 Task: Look for space in Matías Romero, Mexico from 1st August, 2023 to 5th August, 2023 for 3 adults, 1 child in price range Rs.13000 to Rs.20000. Place can be entire place with 2 bedrooms having 3 beds and 2 bathrooms. Property type can be flatguest house, hotel. Booking option can be shelf check-in. Required host language is English.
Action: Mouse moved to (424, 88)
Screenshot: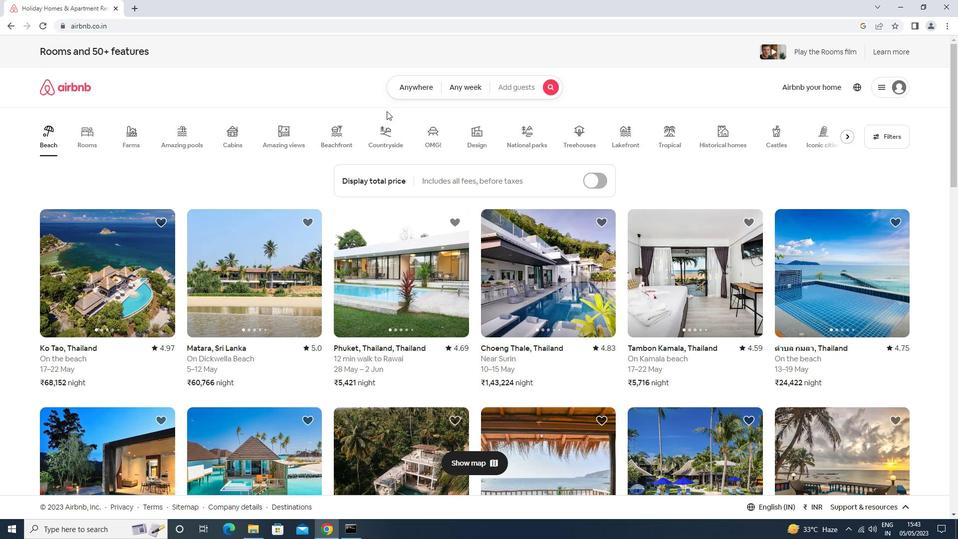 
Action: Mouse pressed left at (424, 88)
Screenshot: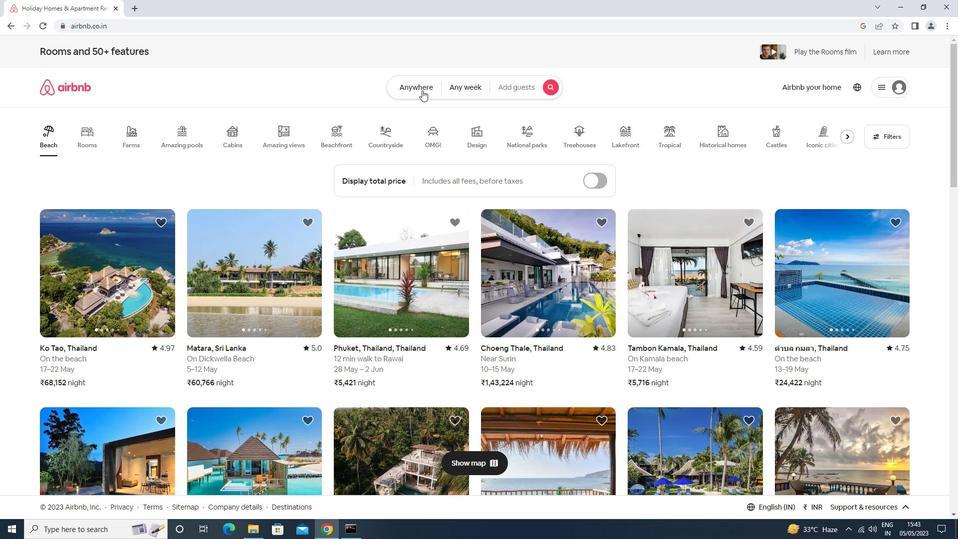 
Action: Mouse moved to (373, 126)
Screenshot: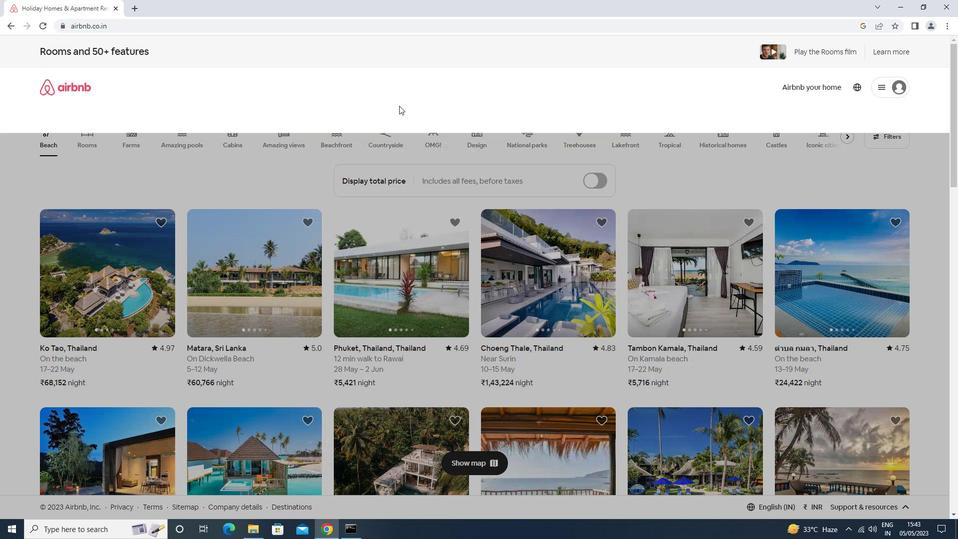 
Action: Mouse pressed left at (373, 126)
Screenshot: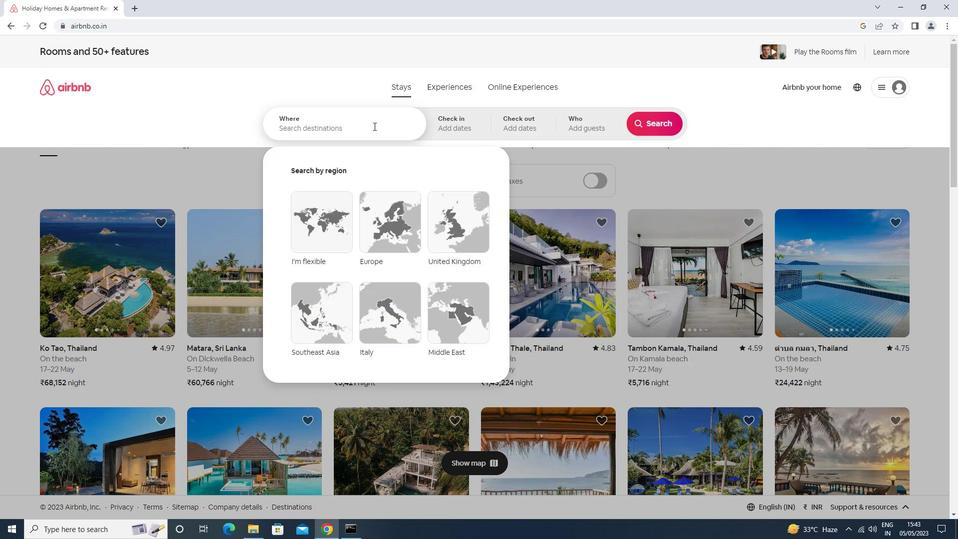 
Action: Key pressed matias<Key.space>rp<Key.backspace>omero<Key.space>mexici<Key.backspace>o<Key.down><Key.enter>
Screenshot: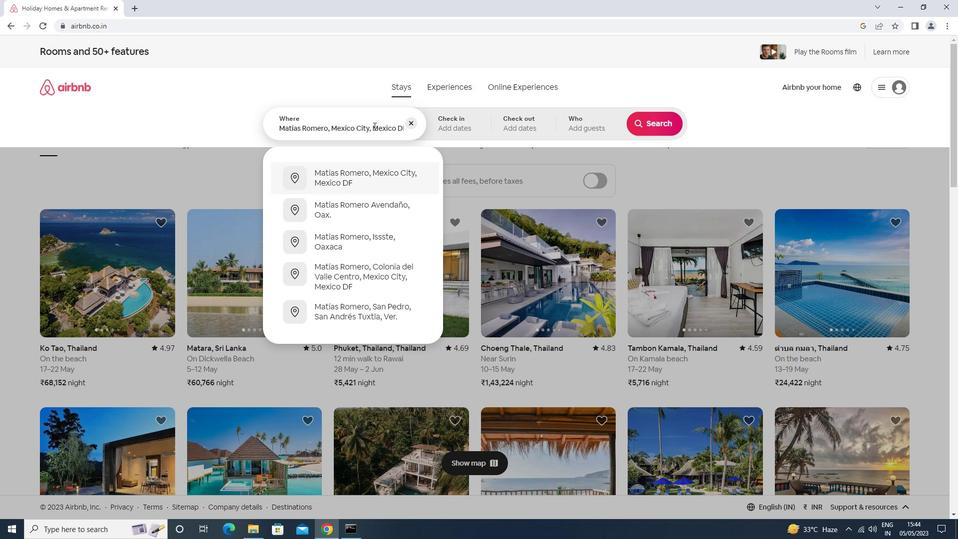 
Action: Mouse moved to (649, 208)
Screenshot: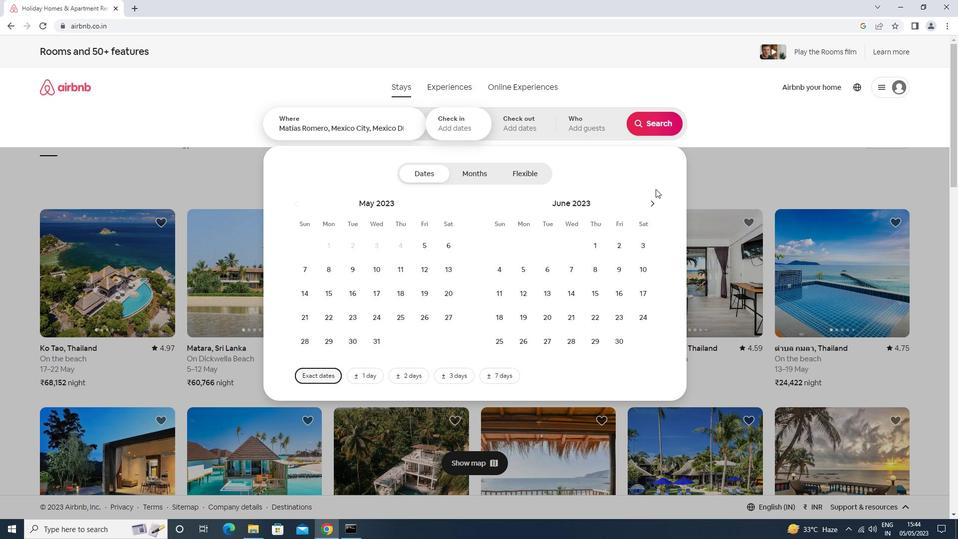 
Action: Mouse pressed left at (649, 208)
Screenshot: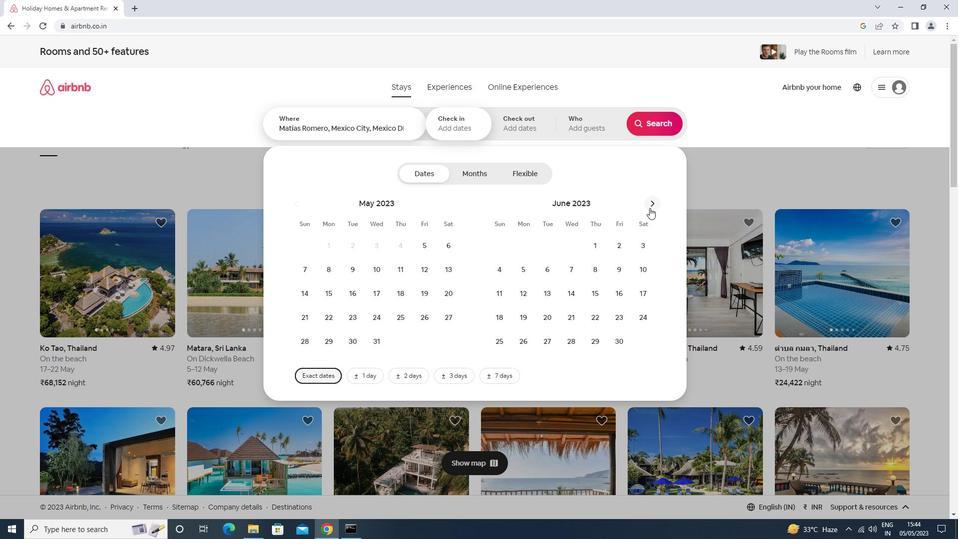 
Action: Mouse moved to (650, 208)
Screenshot: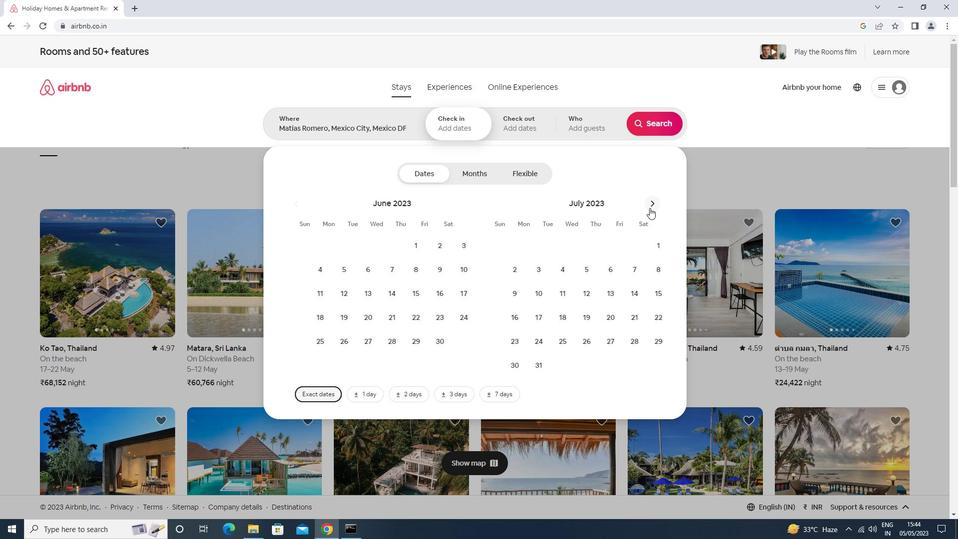
Action: Mouse pressed left at (650, 208)
Screenshot: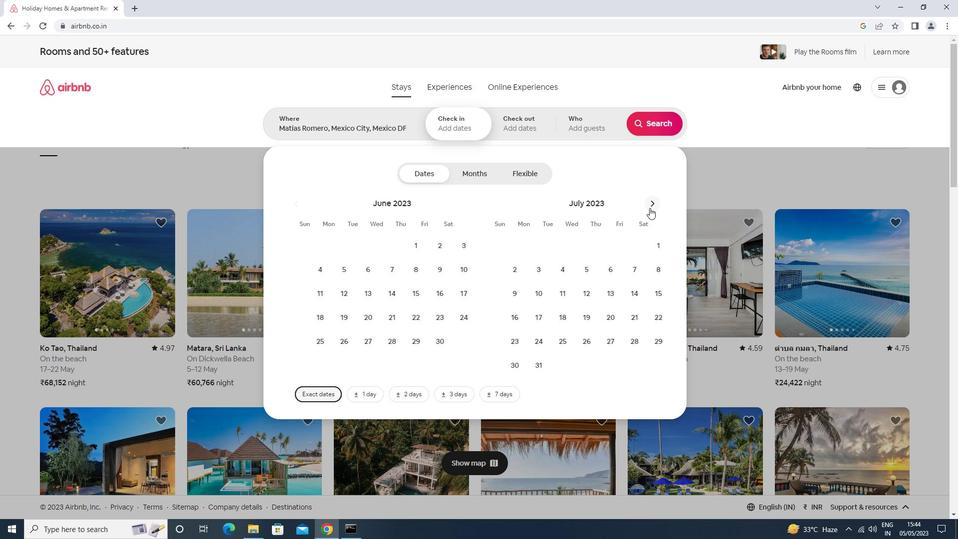 
Action: Mouse moved to (548, 240)
Screenshot: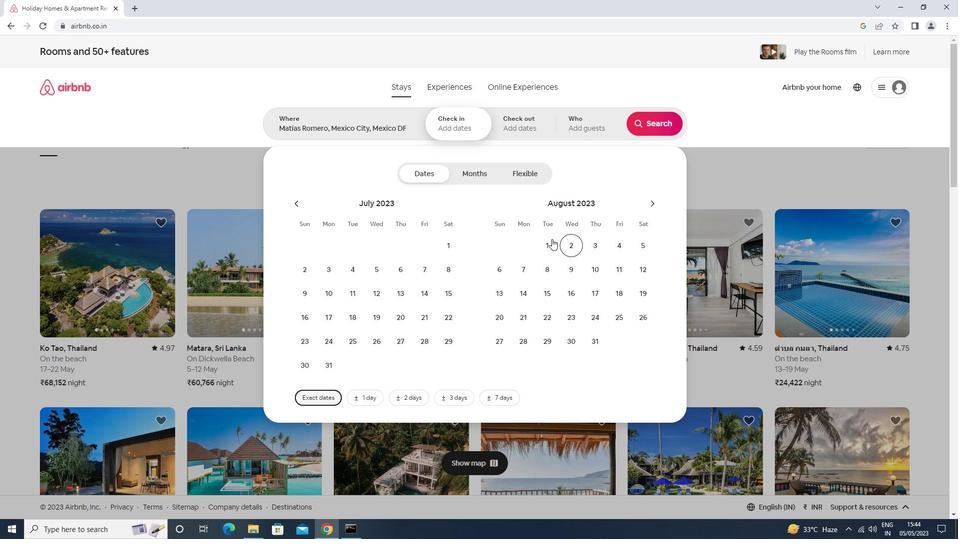 
Action: Mouse pressed left at (548, 240)
Screenshot: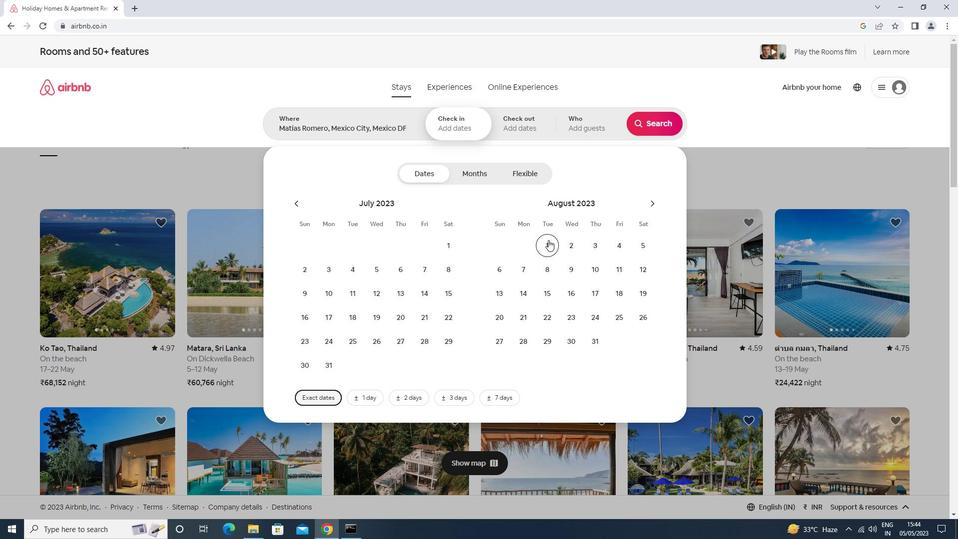 
Action: Mouse moved to (635, 246)
Screenshot: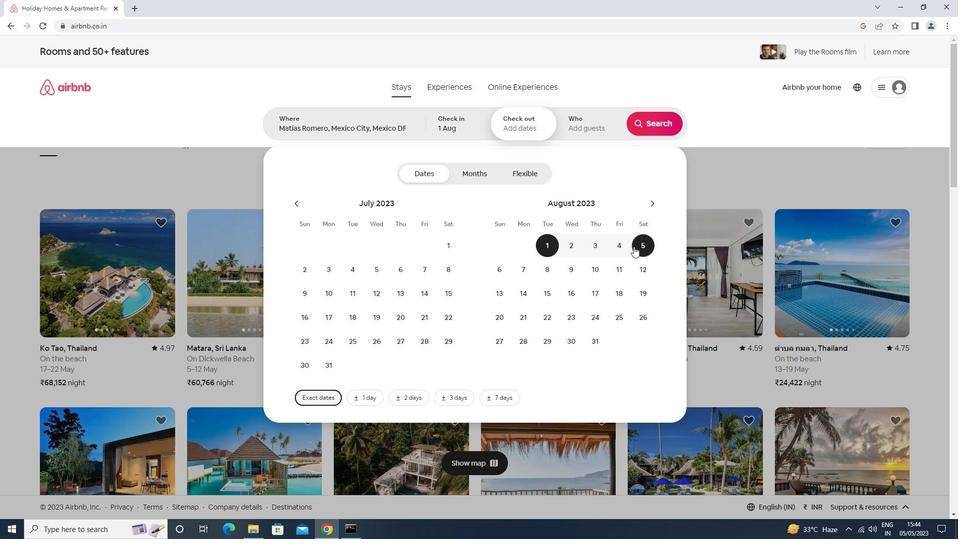 
Action: Mouse pressed left at (635, 246)
Screenshot: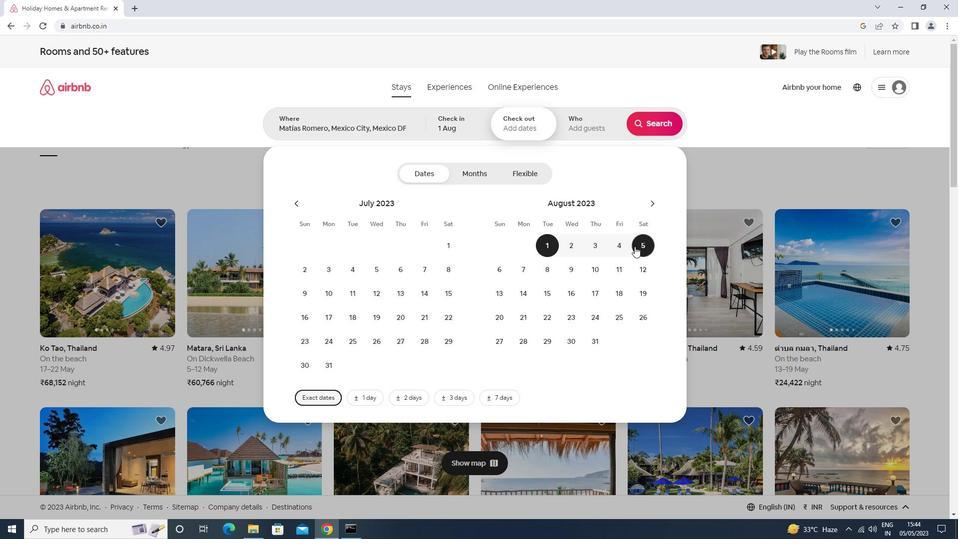 
Action: Mouse moved to (580, 111)
Screenshot: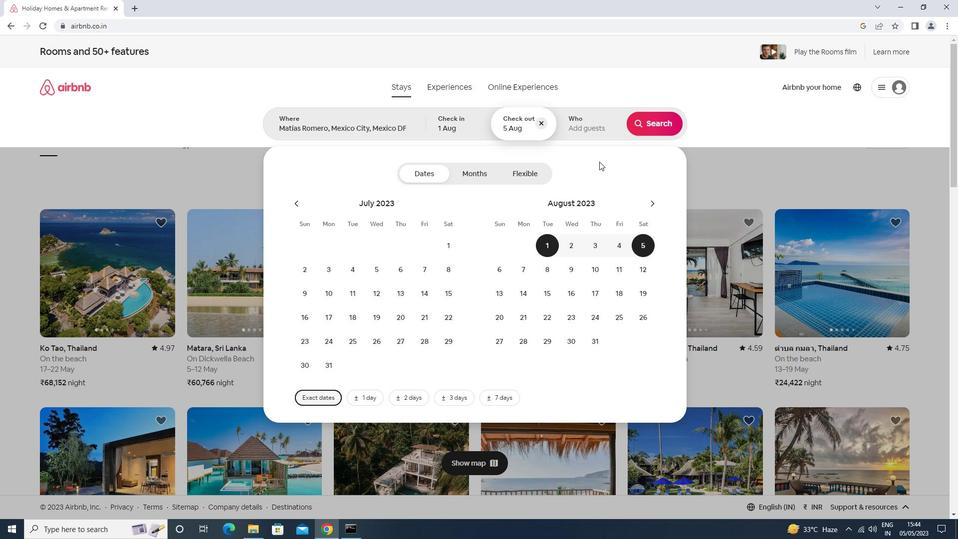 
Action: Mouse pressed left at (580, 111)
Screenshot: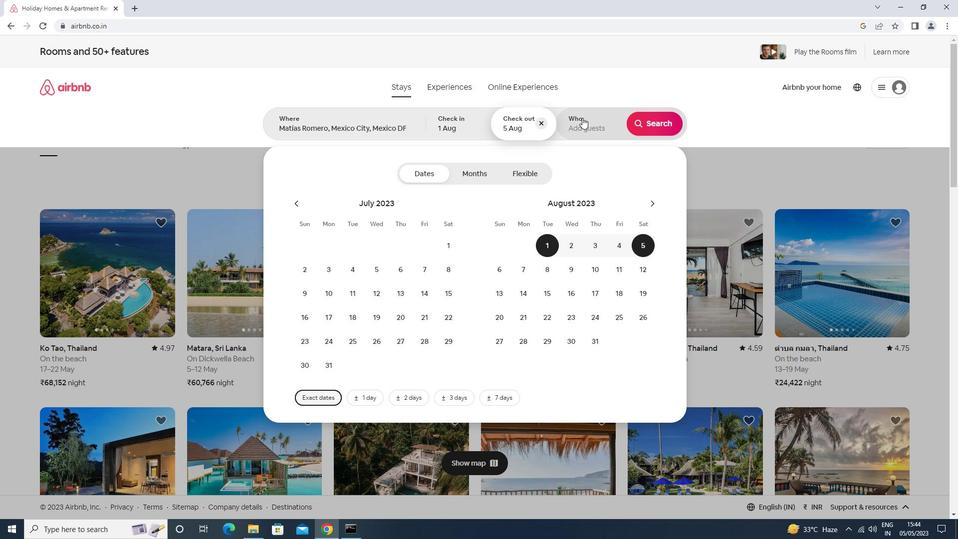 
Action: Mouse moved to (659, 181)
Screenshot: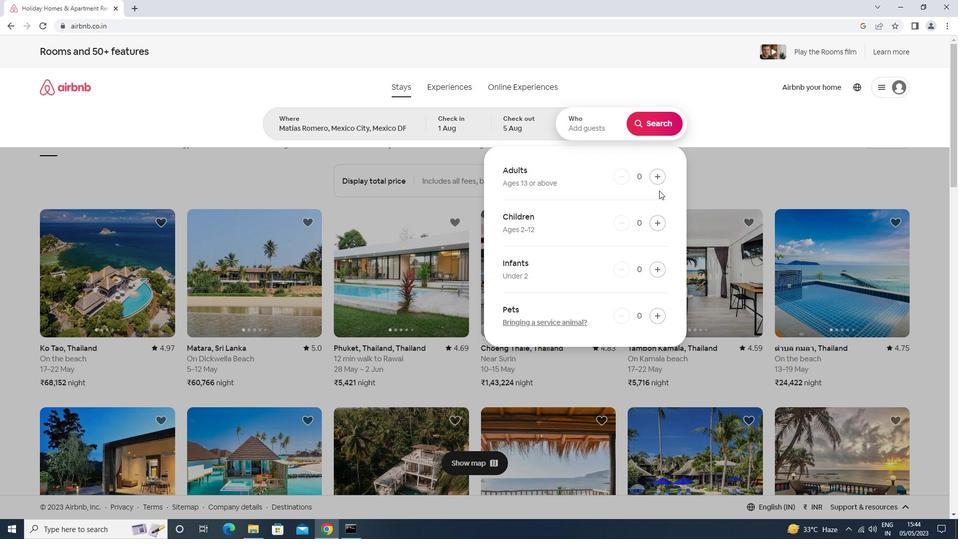 
Action: Mouse pressed left at (659, 181)
Screenshot: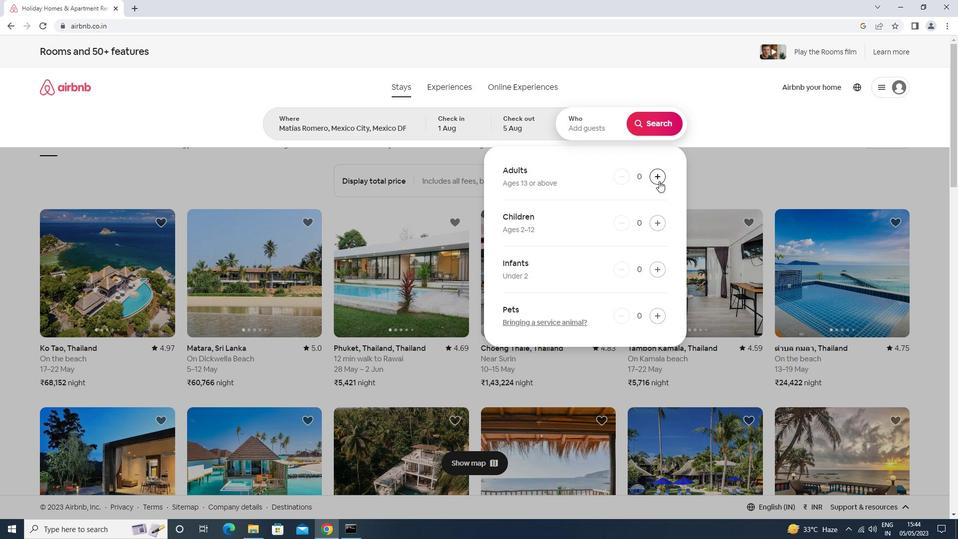 
Action: Mouse pressed left at (659, 181)
Screenshot: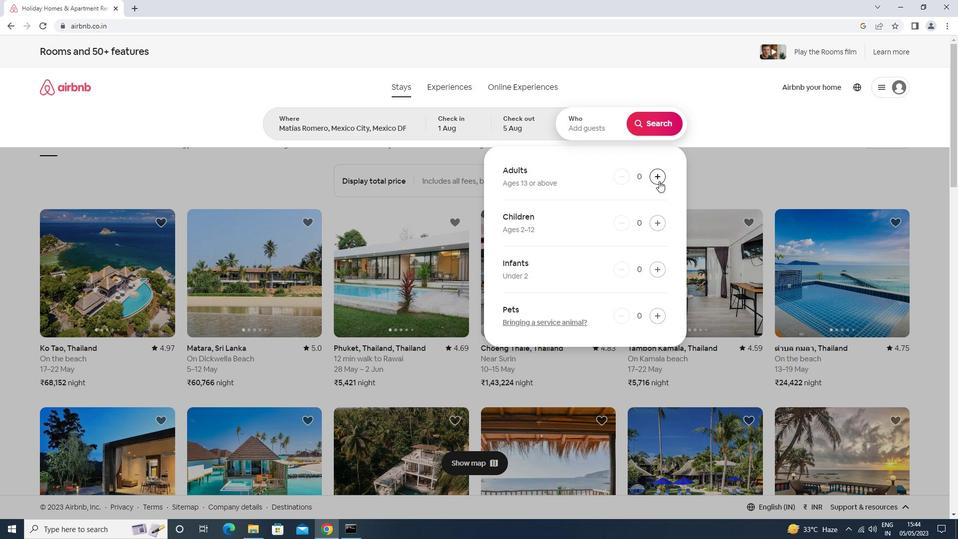 
Action: Mouse pressed left at (659, 181)
Screenshot: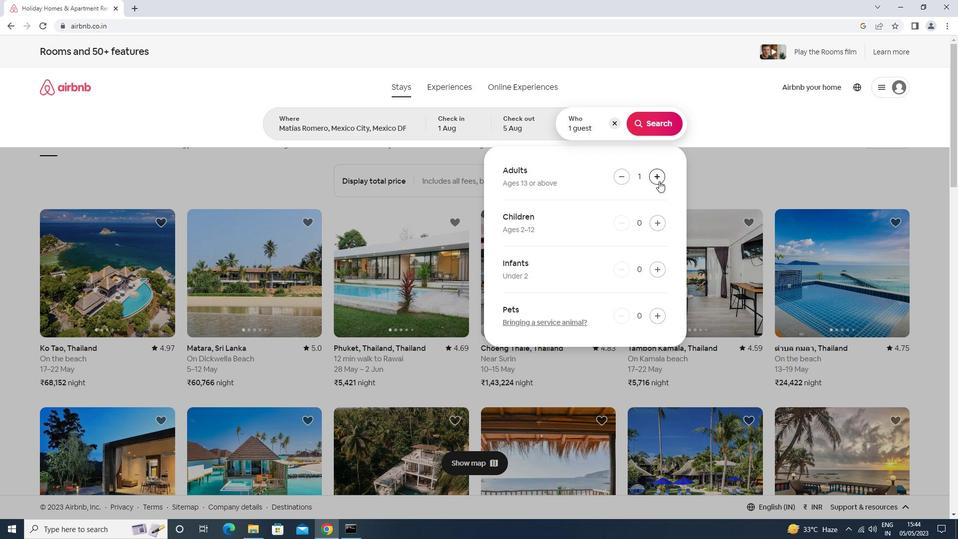 
Action: Mouse moved to (659, 219)
Screenshot: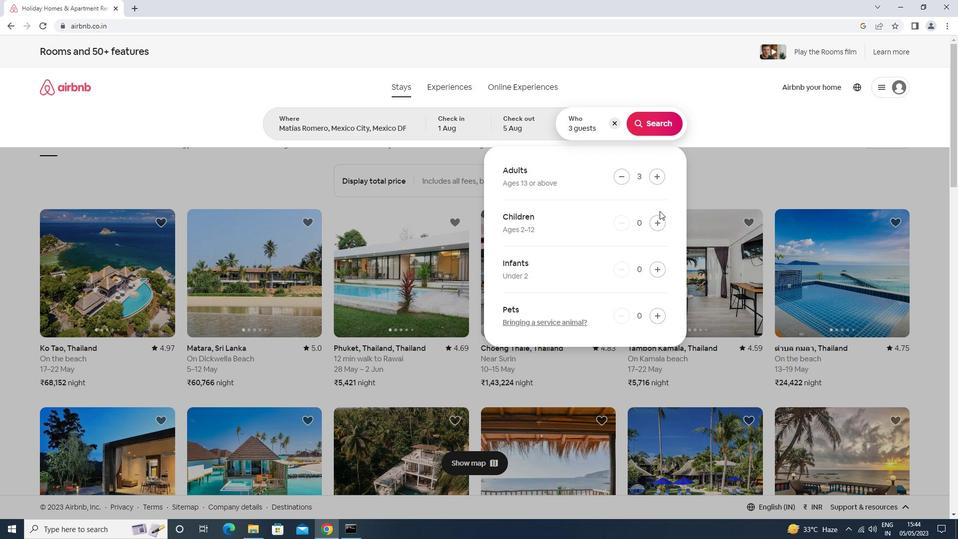 
Action: Mouse pressed left at (659, 219)
Screenshot: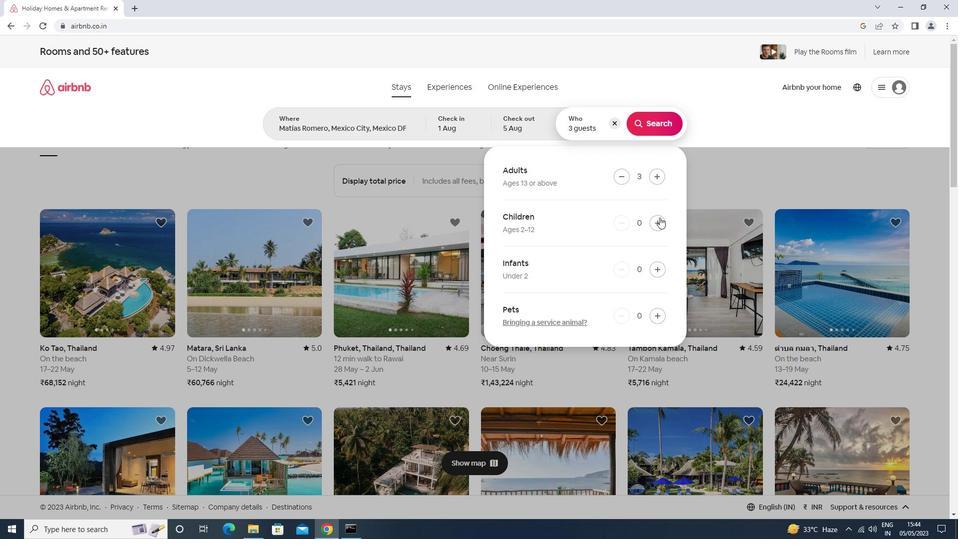 
Action: Mouse moved to (654, 122)
Screenshot: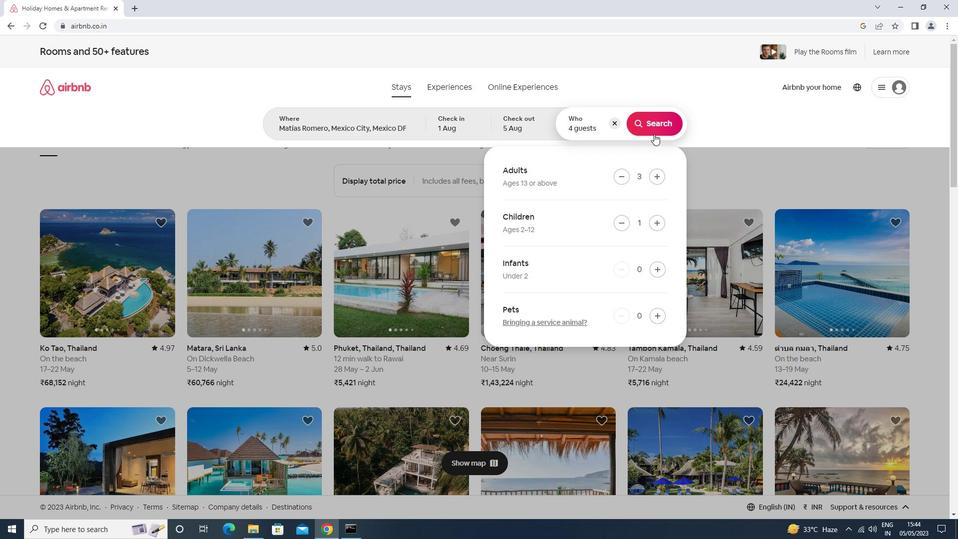 
Action: Mouse pressed left at (654, 122)
Screenshot: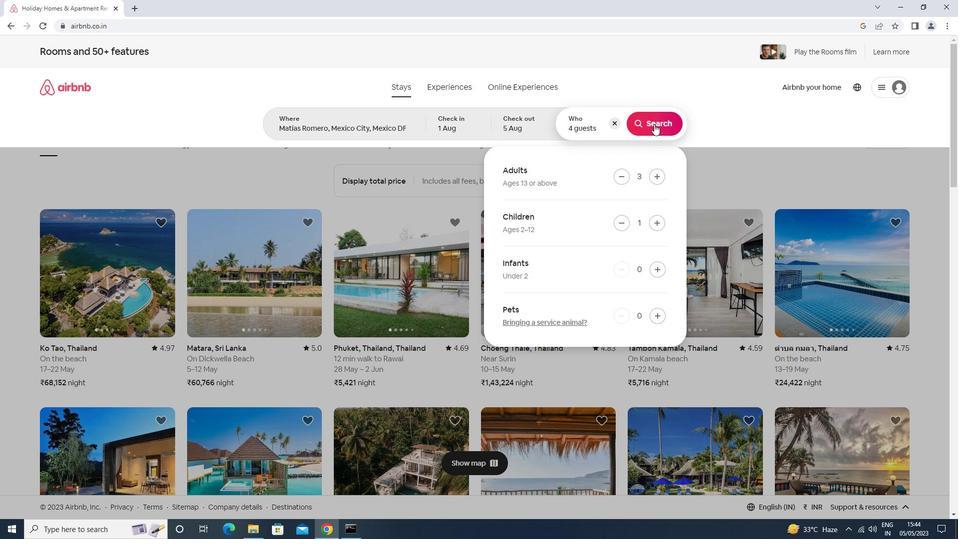 
Action: Mouse moved to (911, 93)
Screenshot: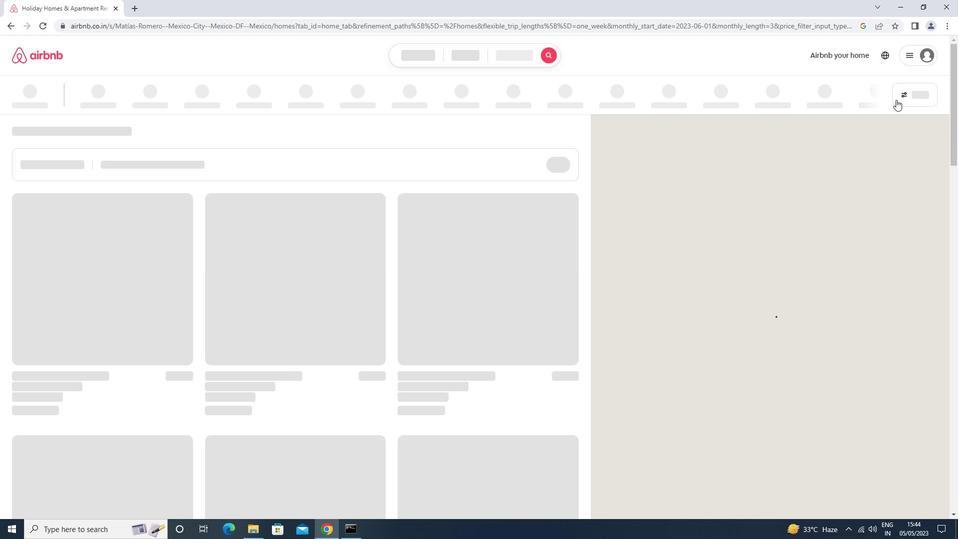
Action: Mouse pressed left at (911, 93)
Screenshot: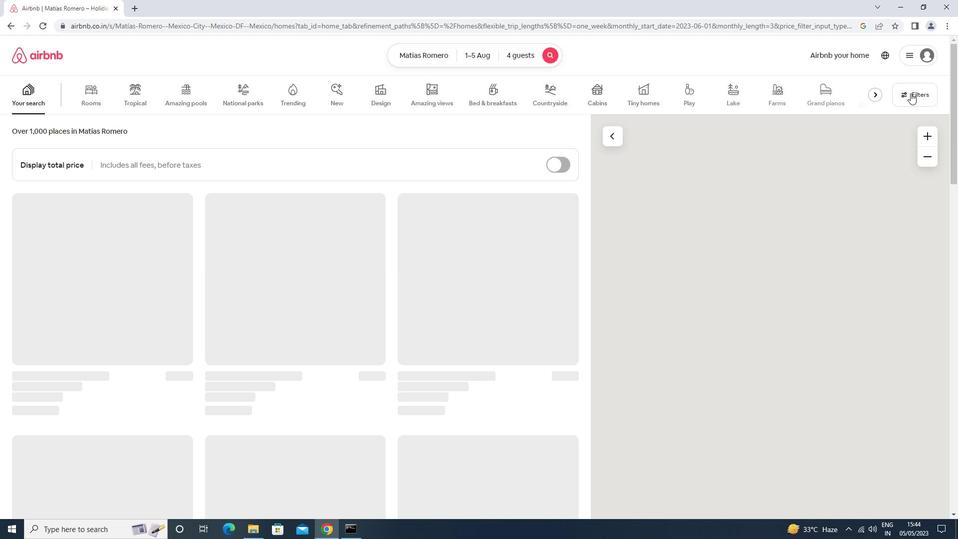 
Action: Mouse moved to (416, 335)
Screenshot: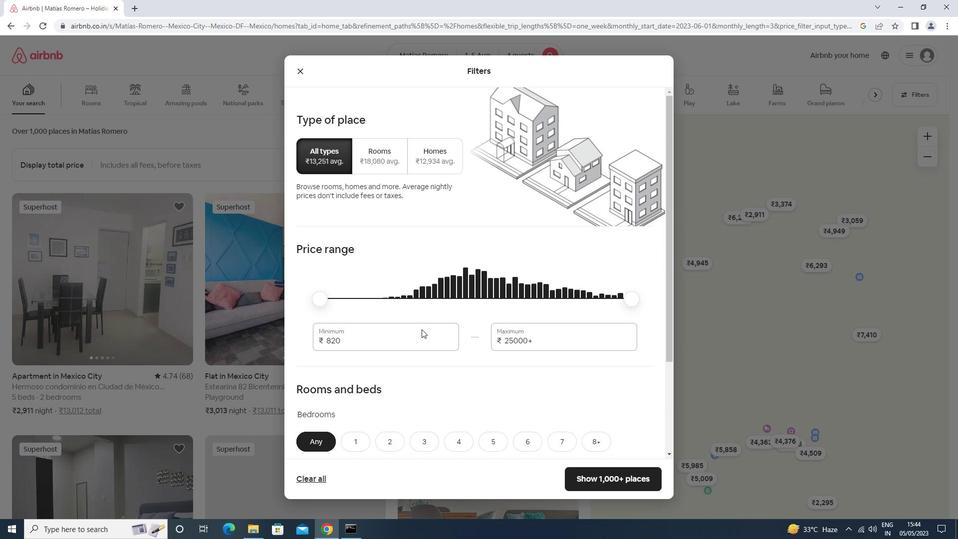 
Action: Mouse pressed left at (416, 335)
Screenshot: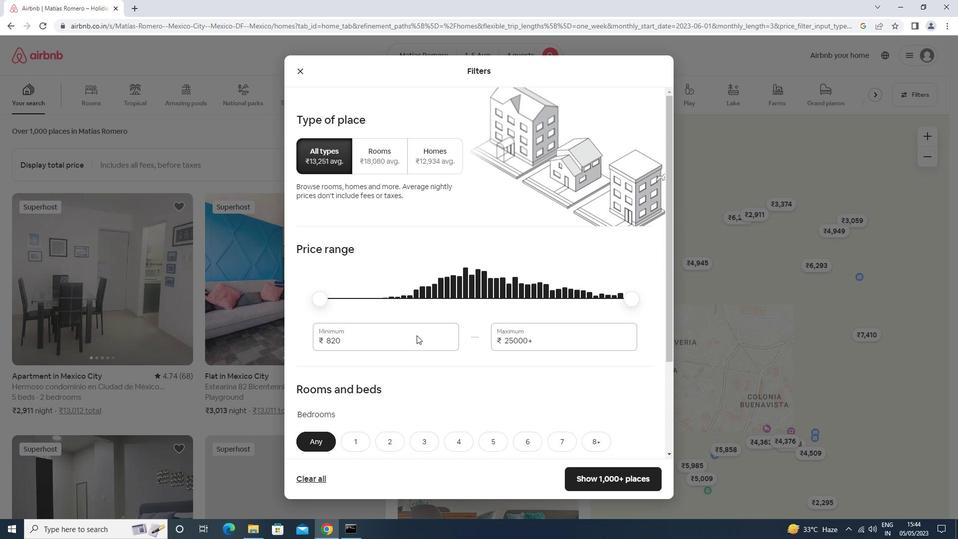 
Action: Key pressed <Key.backspace><Key.backspace><Key.backspace>13000<Key.tab>20000
Screenshot: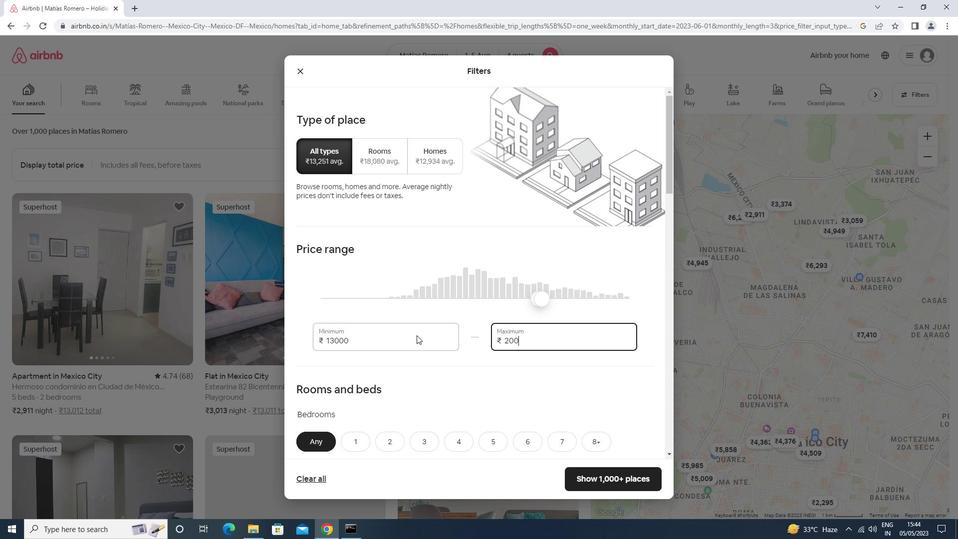 
Action: Mouse scrolled (416, 334) with delta (0, 0)
Screenshot: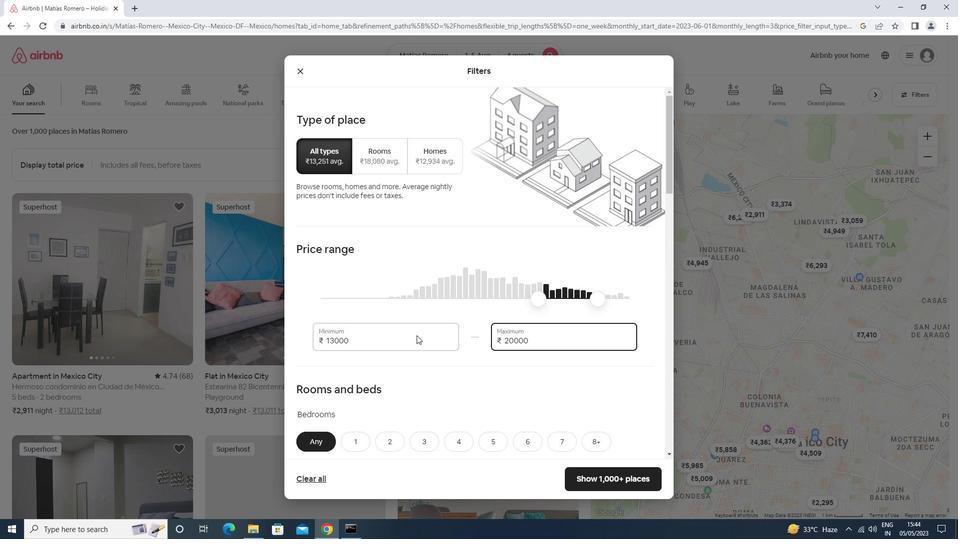 
Action: Mouse scrolled (416, 334) with delta (0, 0)
Screenshot: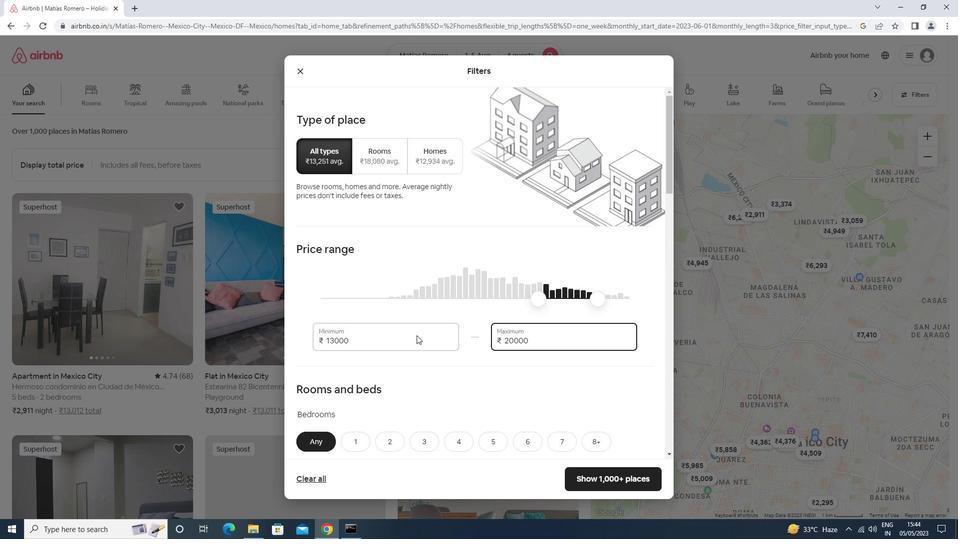 
Action: Mouse scrolled (416, 334) with delta (0, 0)
Screenshot: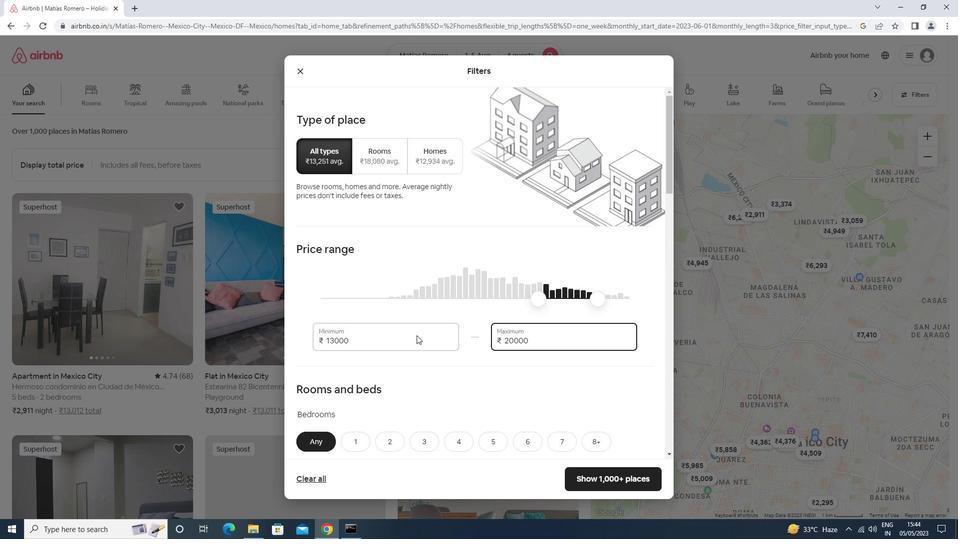 
Action: Mouse scrolled (416, 334) with delta (0, 0)
Screenshot: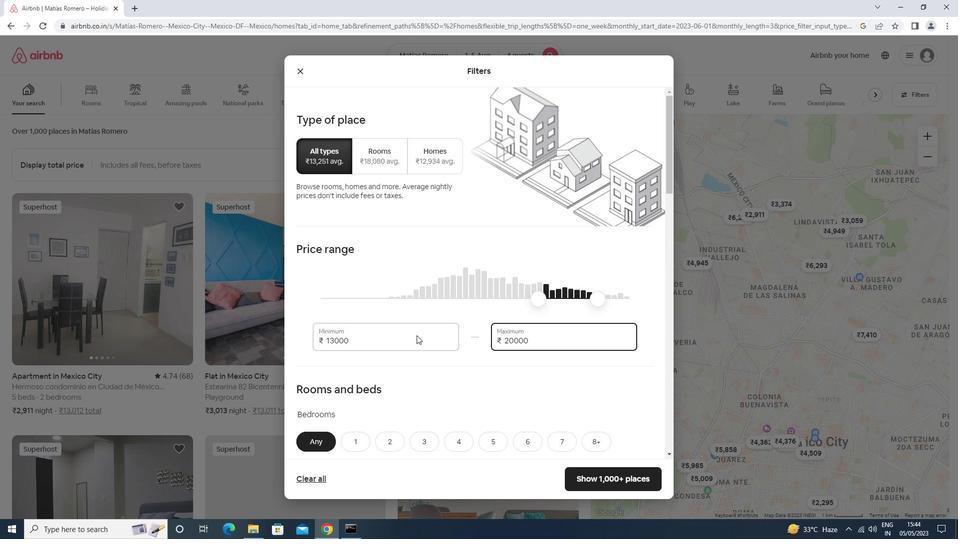 
Action: Mouse scrolled (416, 334) with delta (0, 0)
Screenshot: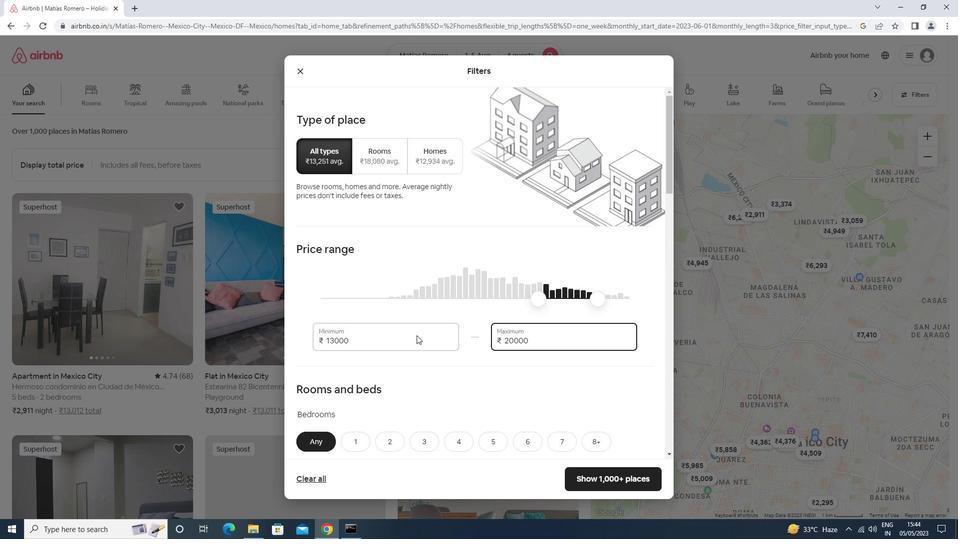 
Action: Mouse moved to (382, 185)
Screenshot: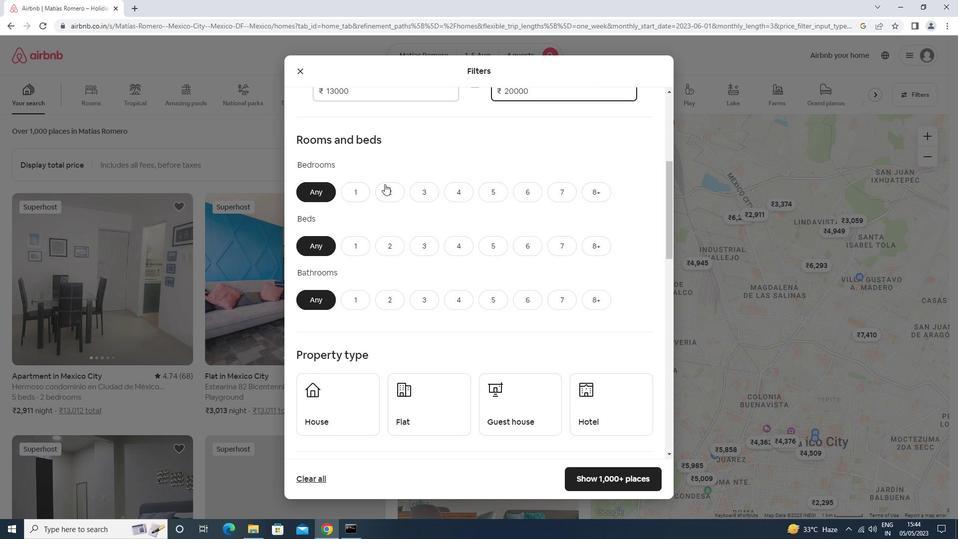 
Action: Mouse pressed left at (382, 185)
Screenshot: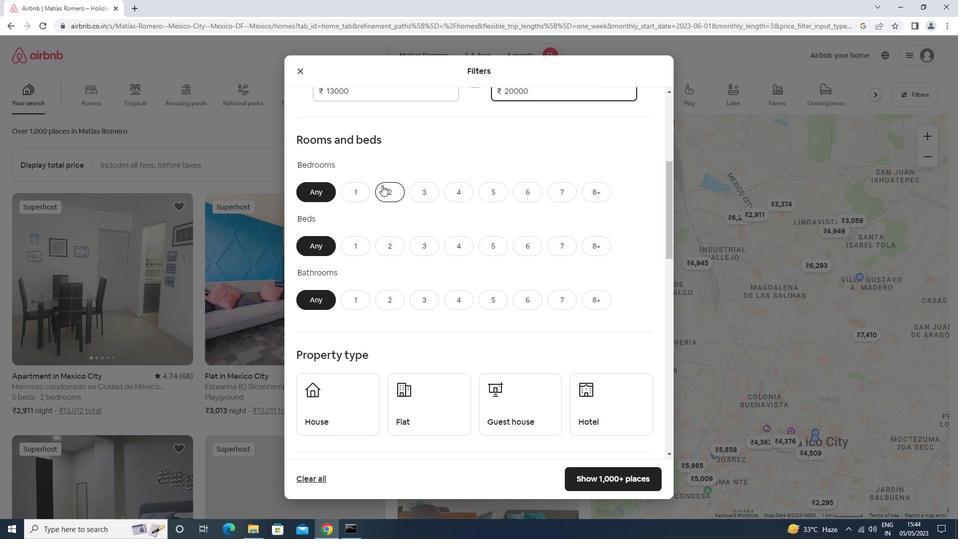 
Action: Mouse moved to (430, 243)
Screenshot: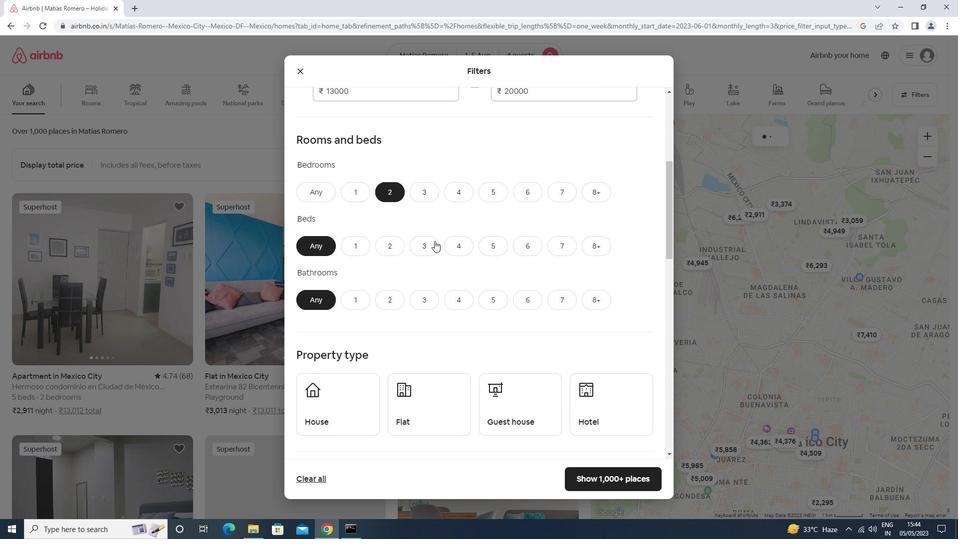 
Action: Mouse pressed left at (430, 243)
Screenshot: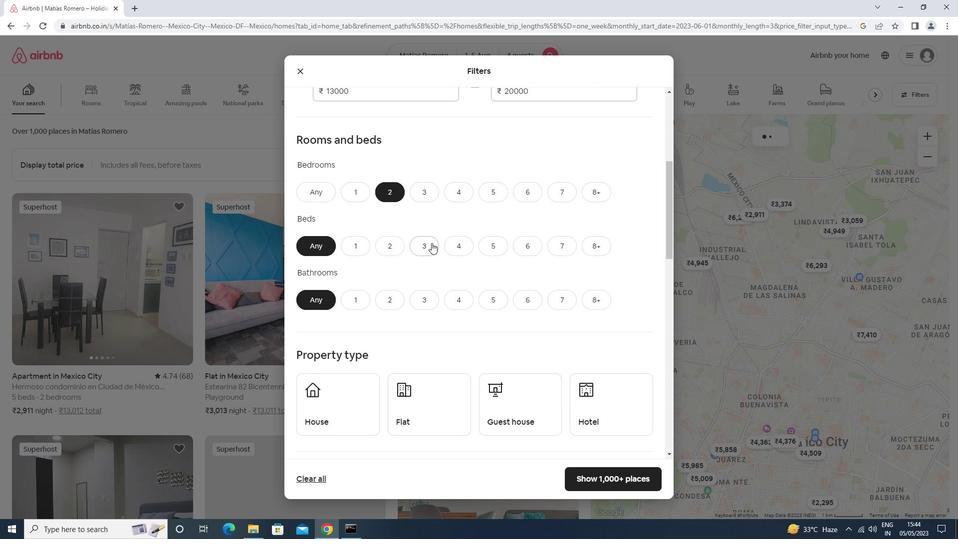 
Action: Mouse moved to (387, 299)
Screenshot: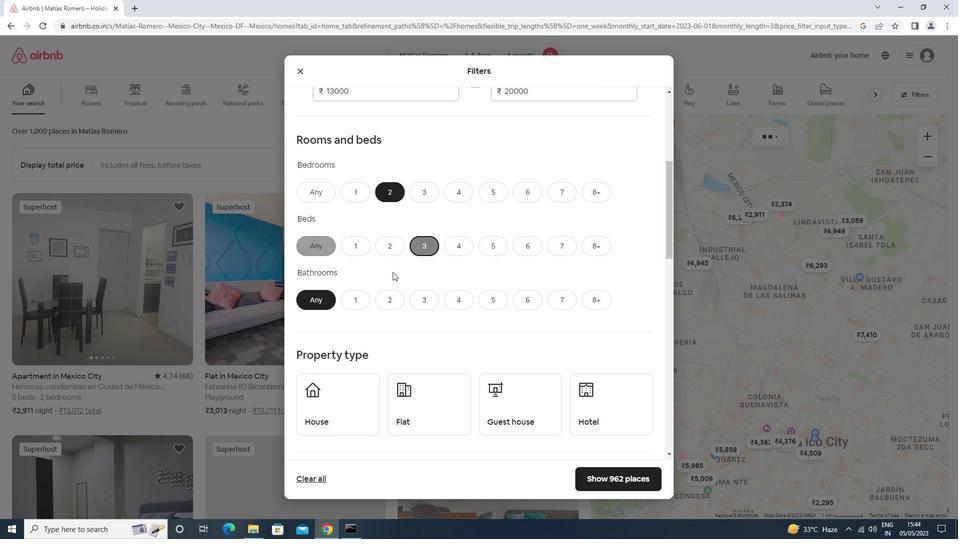 
Action: Mouse pressed left at (387, 299)
Screenshot: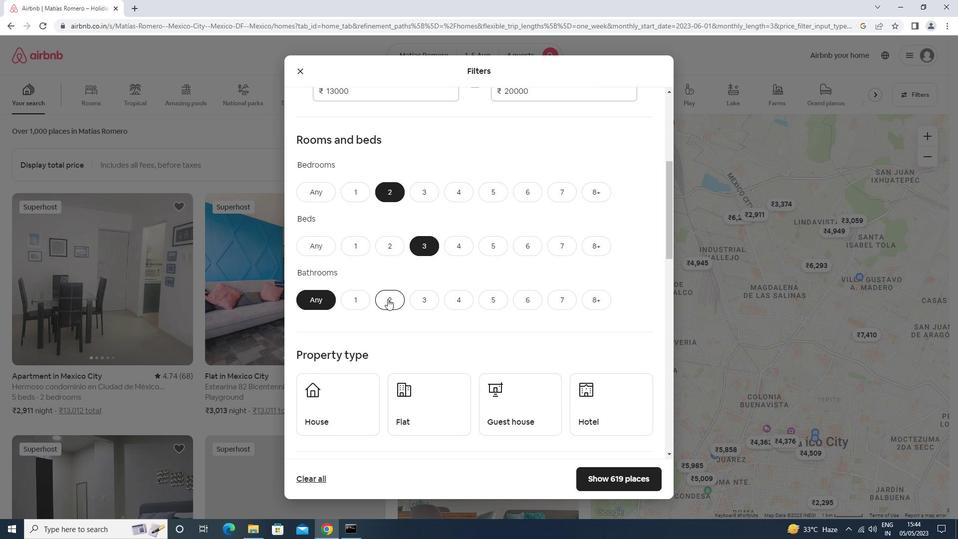 
Action: Mouse scrolled (387, 298) with delta (0, 0)
Screenshot: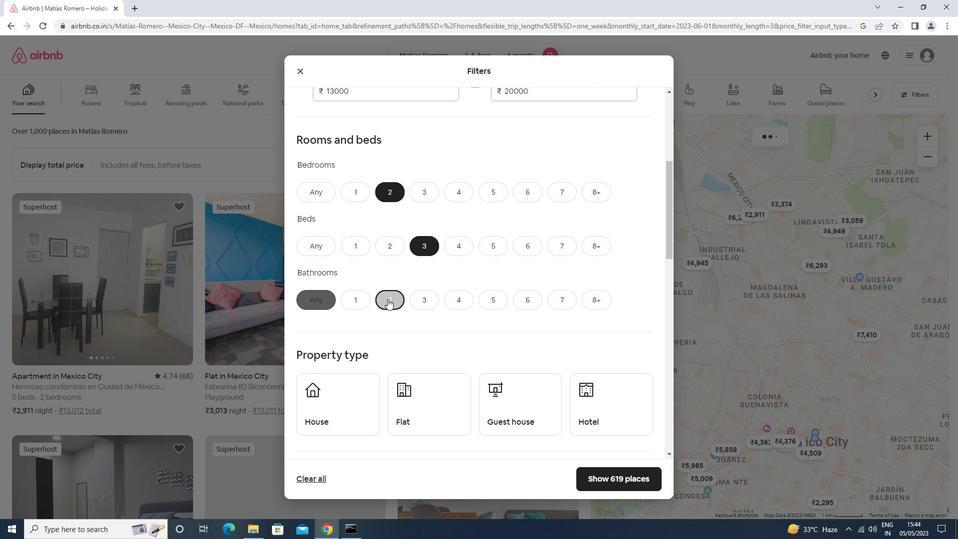 
Action: Mouse scrolled (387, 298) with delta (0, 0)
Screenshot: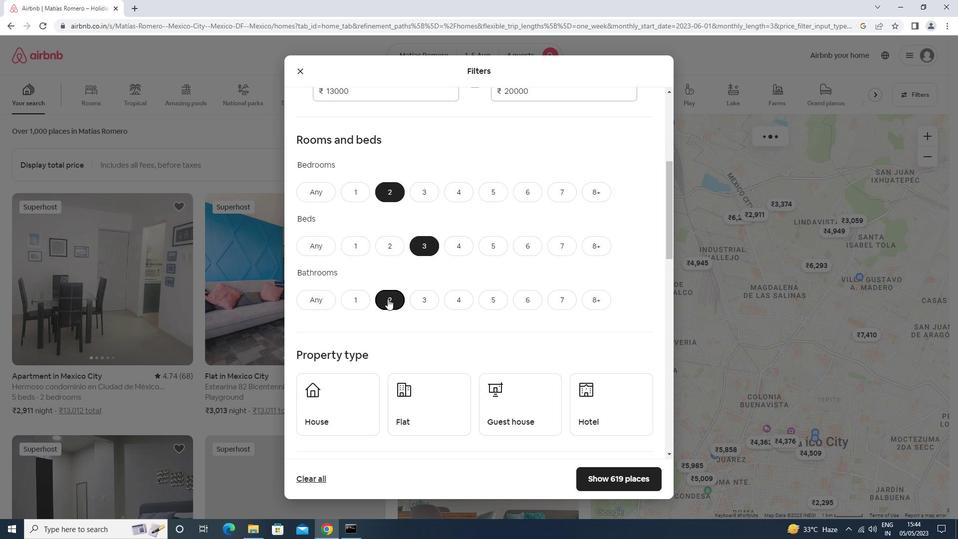 
Action: Mouse scrolled (387, 298) with delta (0, 0)
Screenshot: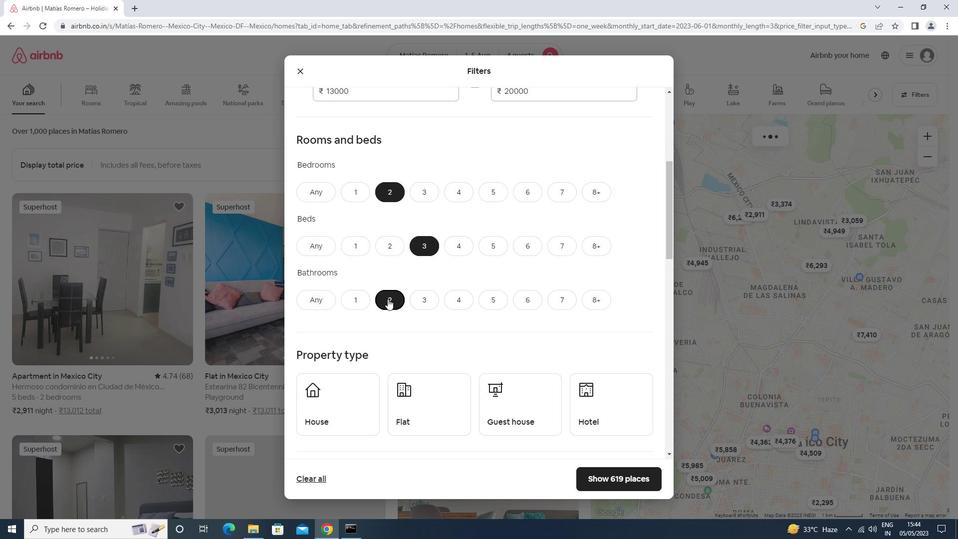 
Action: Mouse scrolled (387, 298) with delta (0, 0)
Screenshot: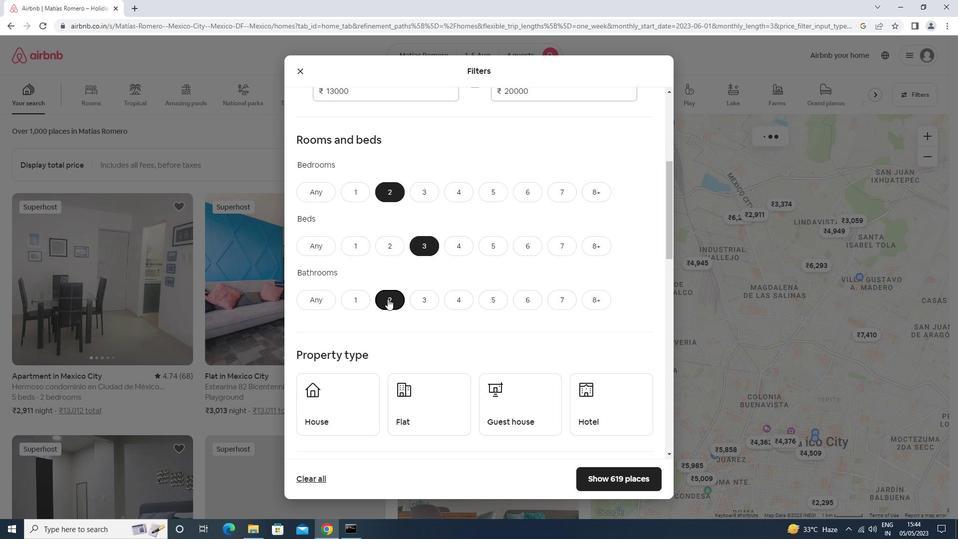 
Action: Mouse moved to (364, 225)
Screenshot: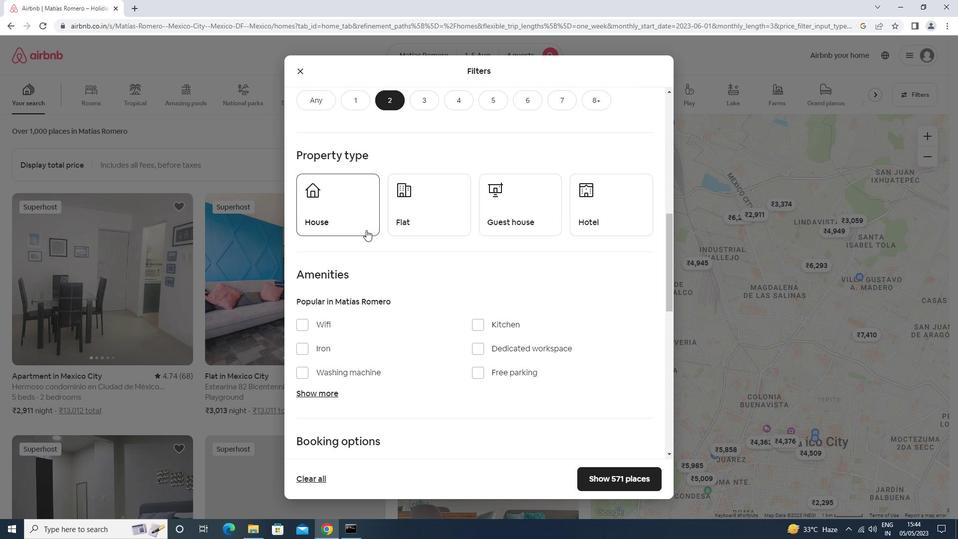 
Action: Mouse pressed left at (364, 225)
Screenshot: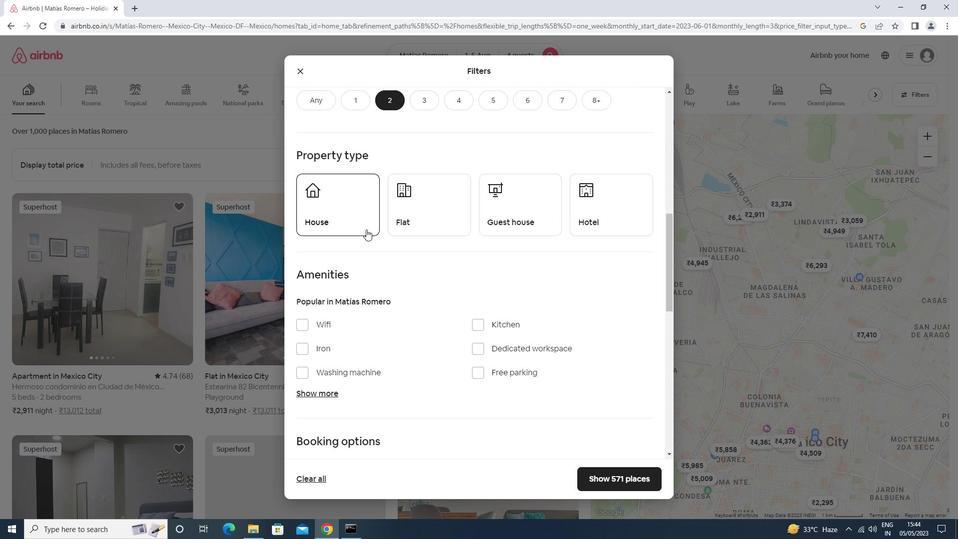 
Action: Mouse moved to (404, 212)
Screenshot: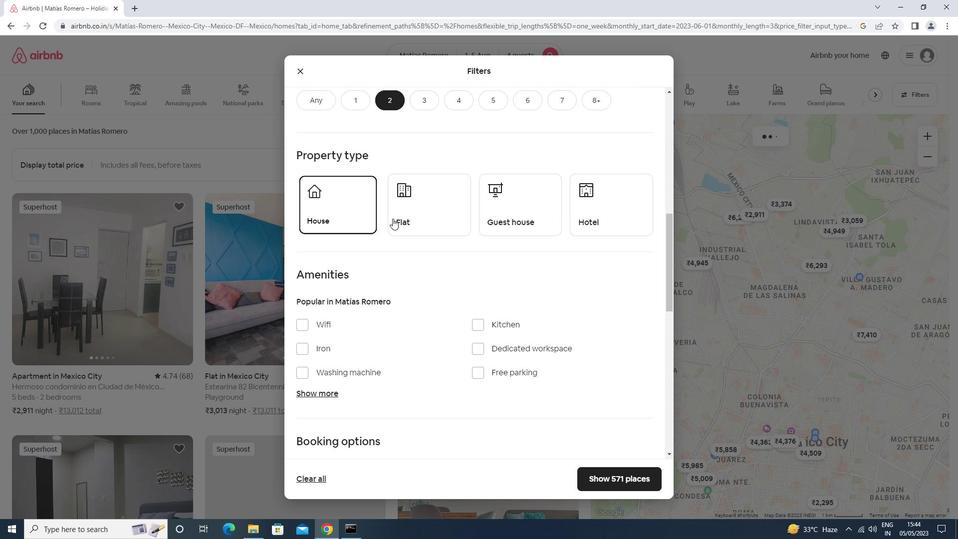 
Action: Mouse pressed left at (404, 212)
Screenshot: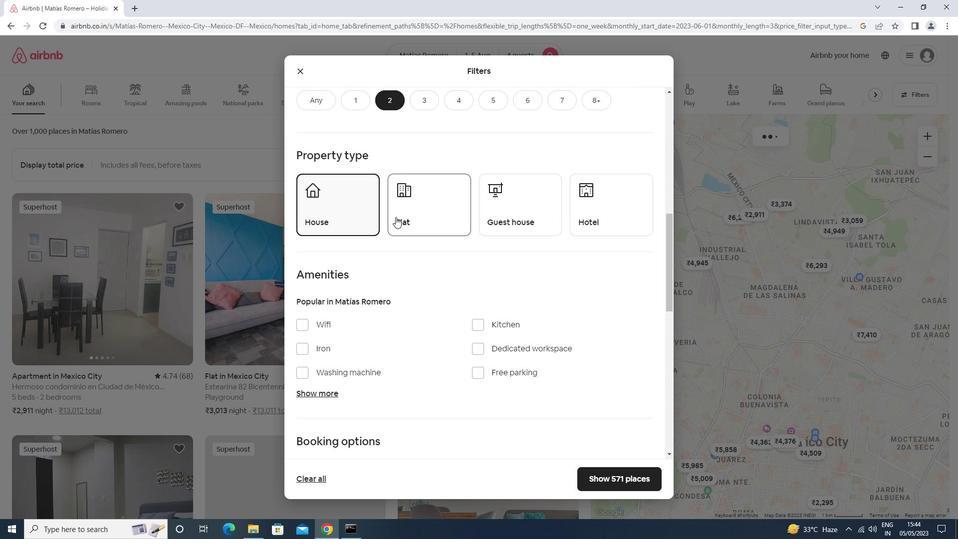 
Action: Mouse moved to (502, 207)
Screenshot: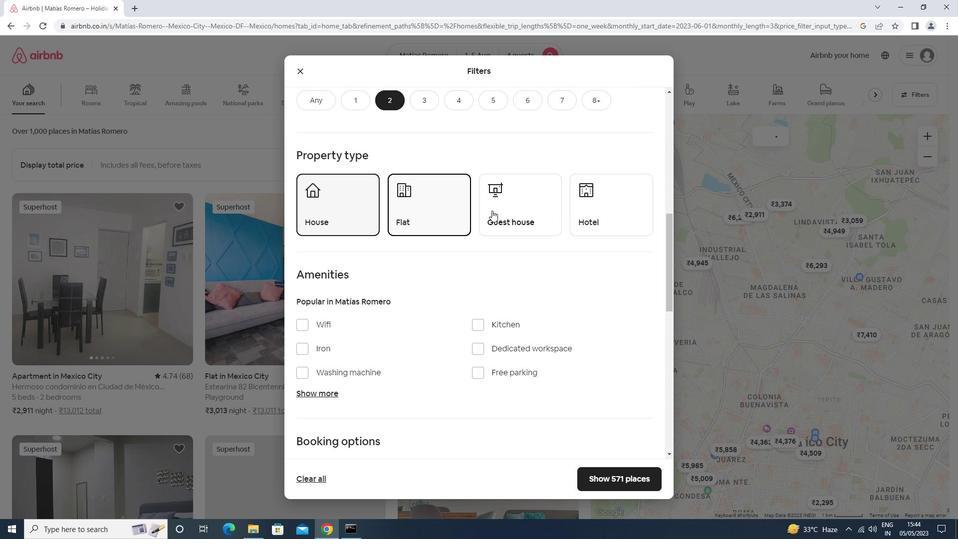 
Action: Mouse pressed left at (502, 207)
Screenshot: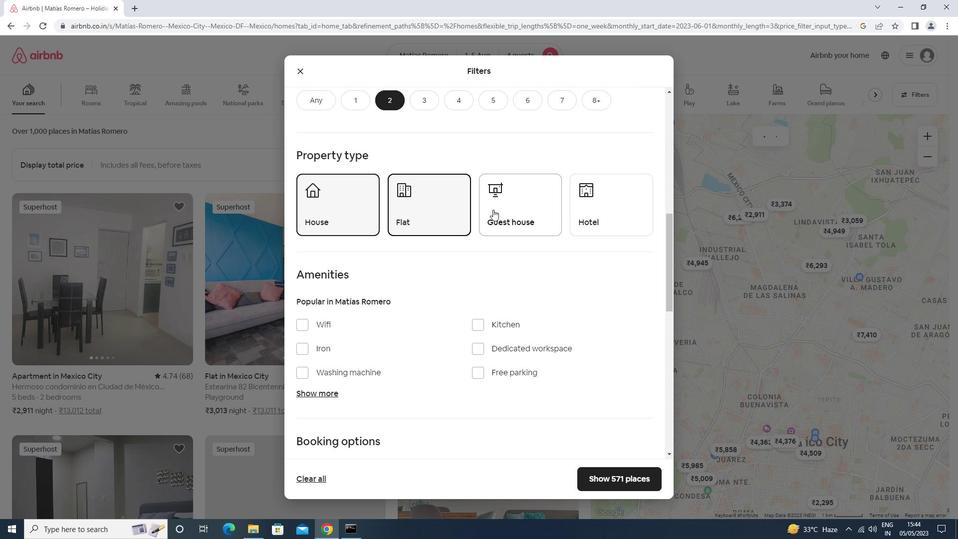 
Action: Mouse moved to (578, 201)
Screenshot: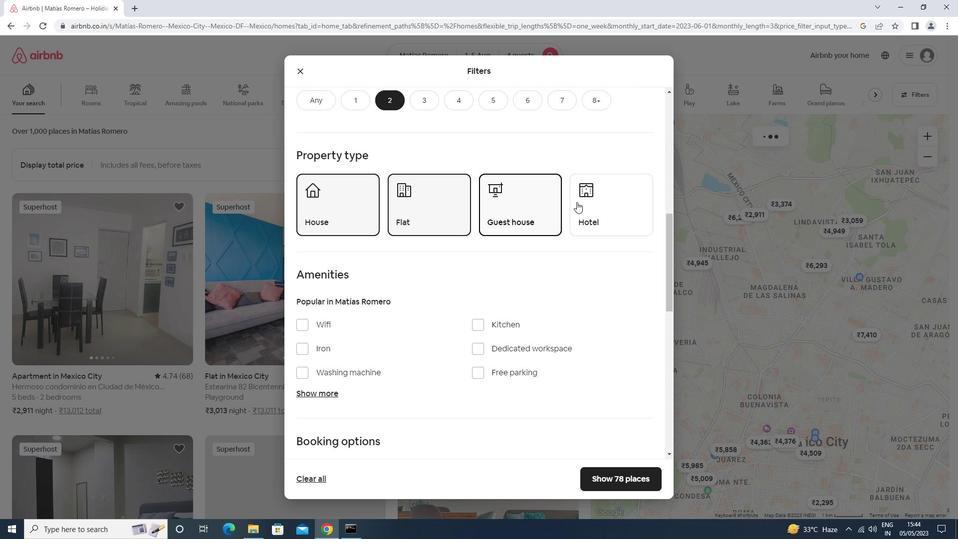 
Action: Mouse pressed left at (578, 201)
Screenshot: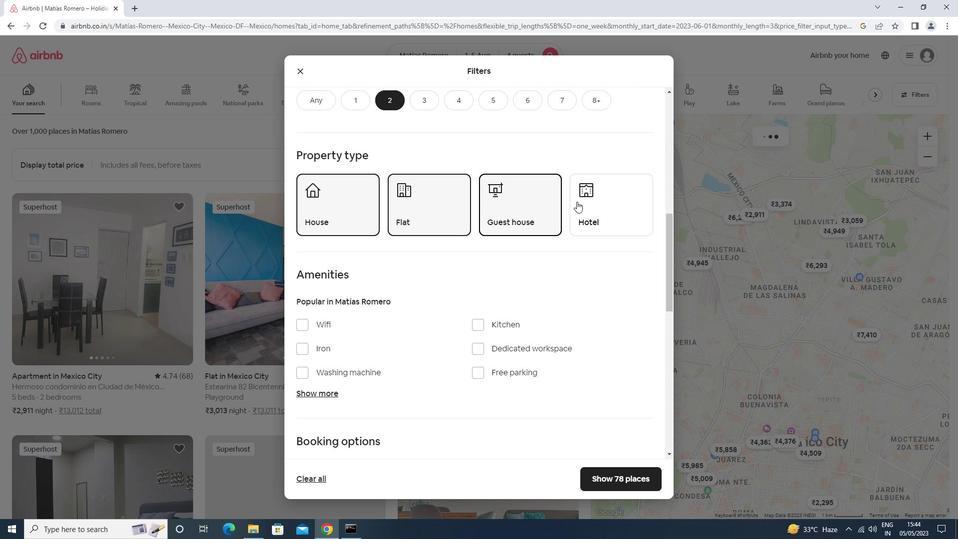 
Action: Mouse moved to (574, 201)
Screenshot: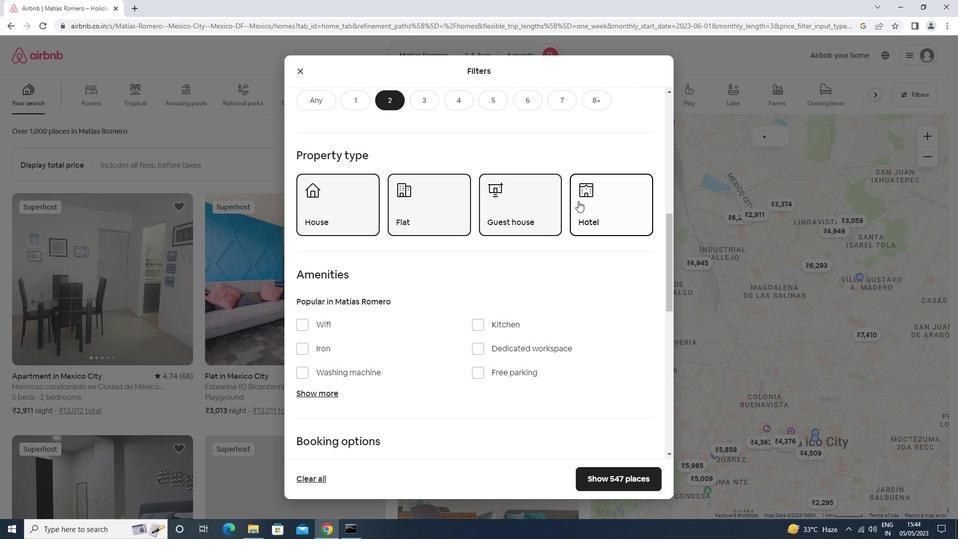 
Action: Mouse scrolled (574, 200) with delta (0, 0)
Screenshot: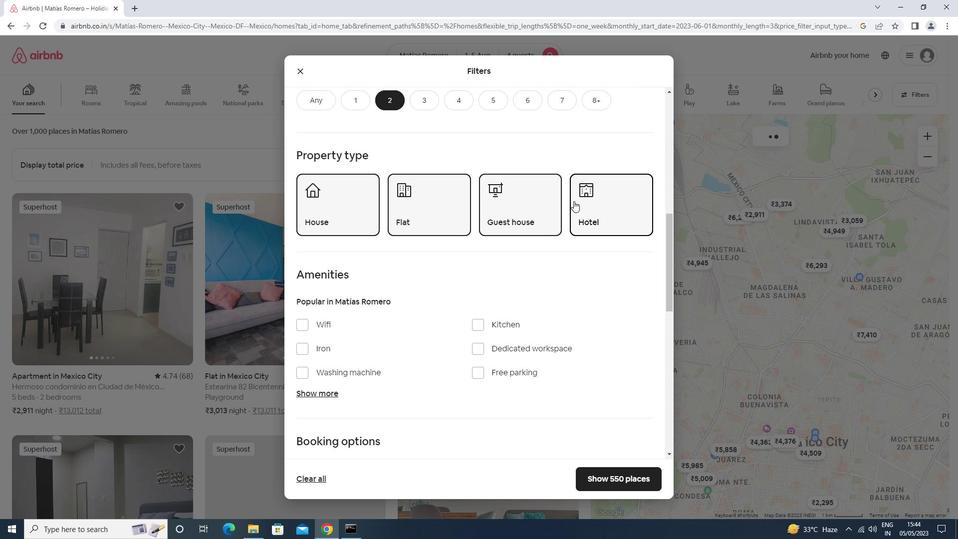
Action: Mouse scrolled (574, 200) with delta (0, 0)
Screenshot: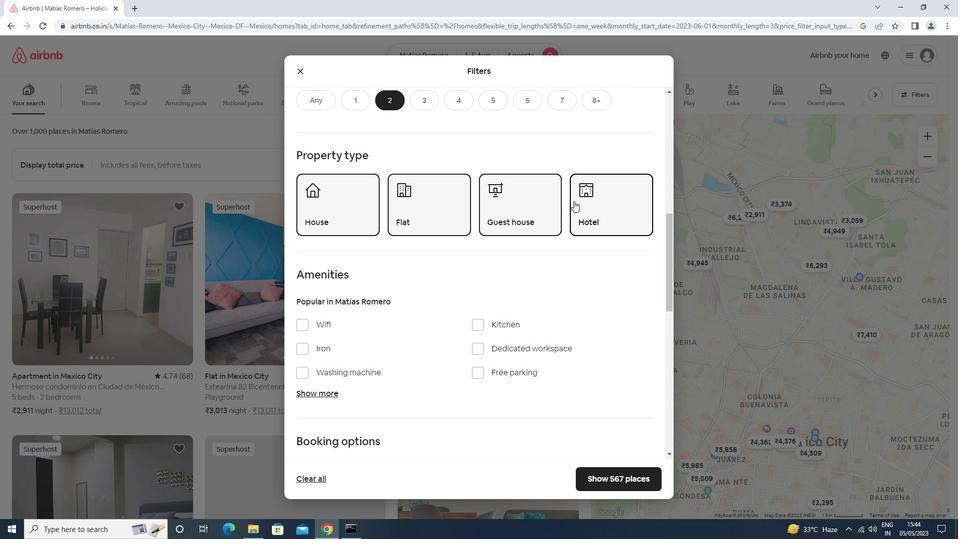 
Action: Mouse moved to (573, 201)
Screenshot: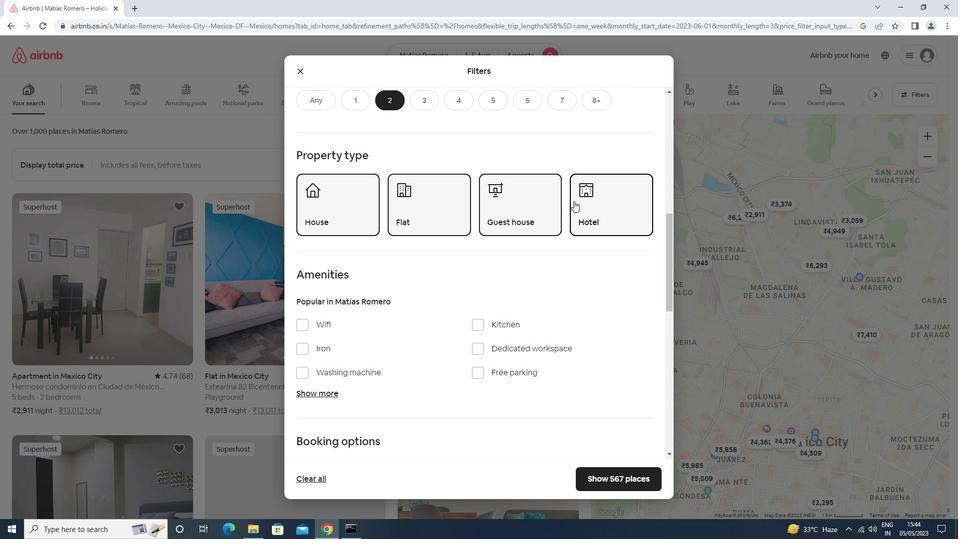 
Action: Mouse scrolled (573, 200) with delta (0, 0)
Screenshot: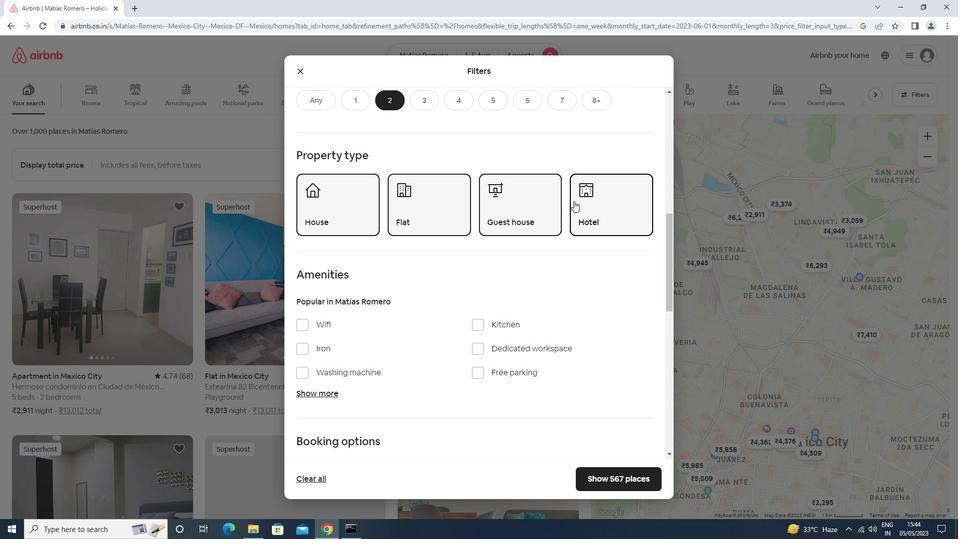 
Action: Mouse moved to (573, 201)
Screenshot: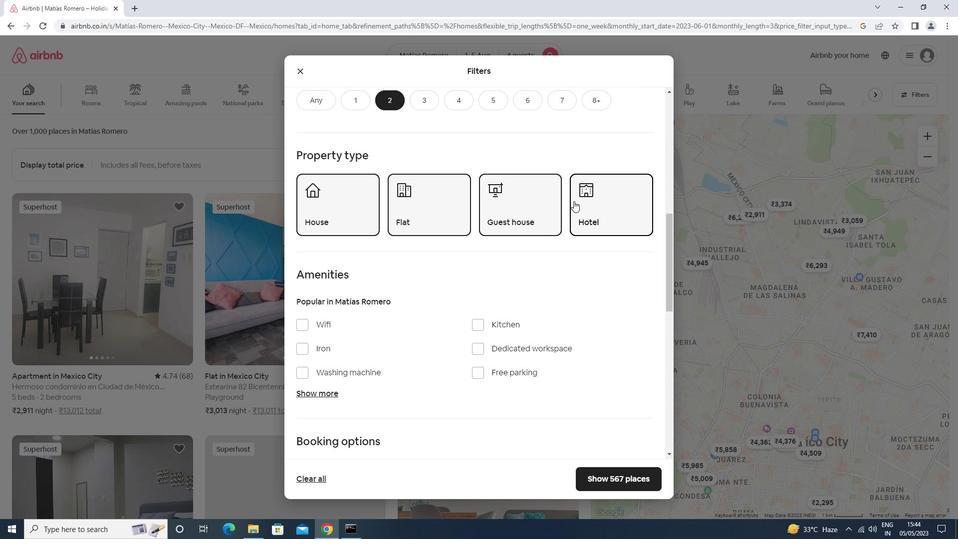 
Action: Mouse scrolled (573, 200) with delta (0, 0)
Screenshot: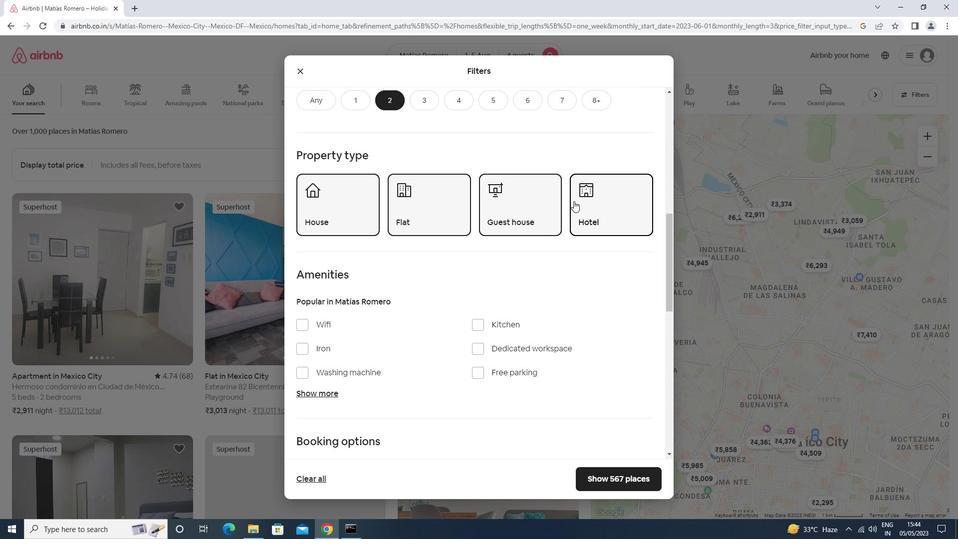 
Action: Mouse scrolled (573, 200) with delta (0, 0)
Screenshot: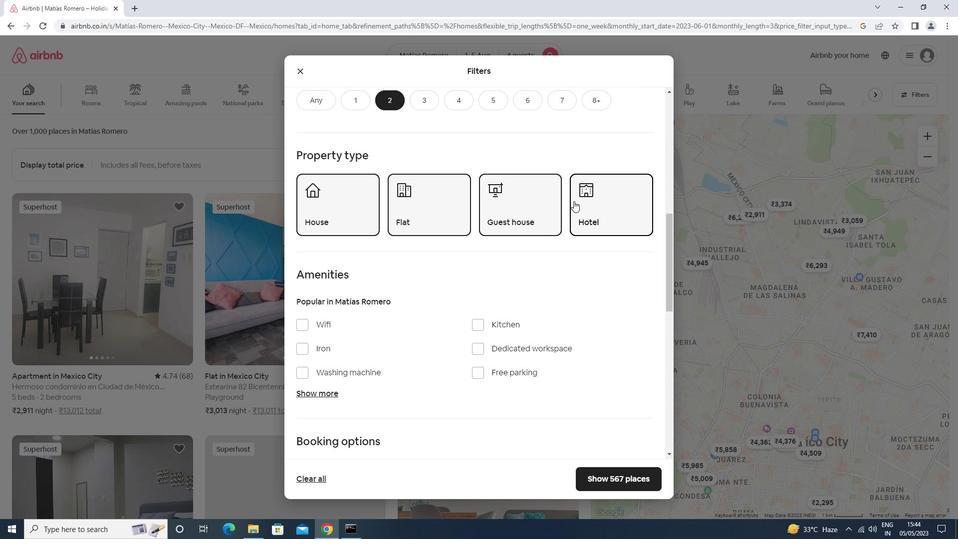 
Action: Mouse scrolled (573, 200) with delta (0, 0)
Screenshot: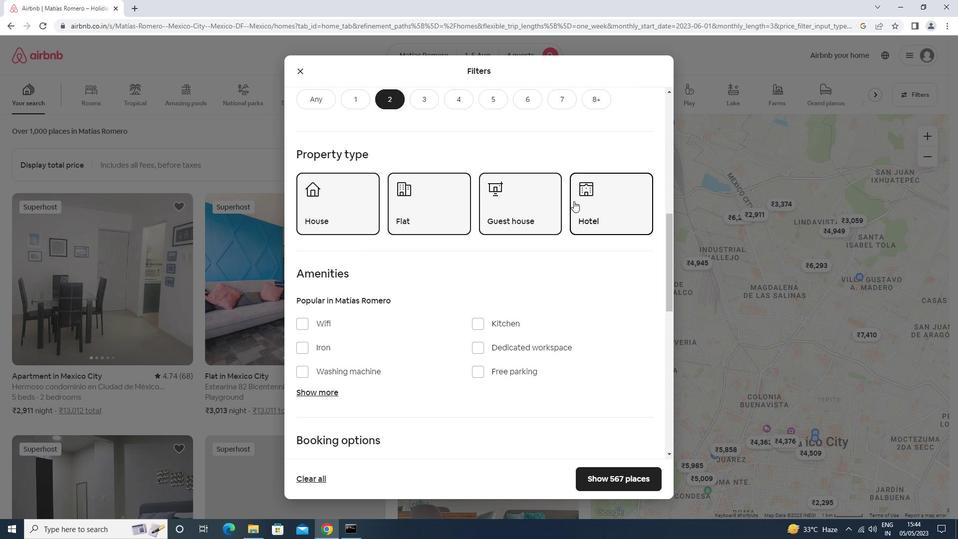 
Action: Mouse moved to (632, 206)
Screenshot: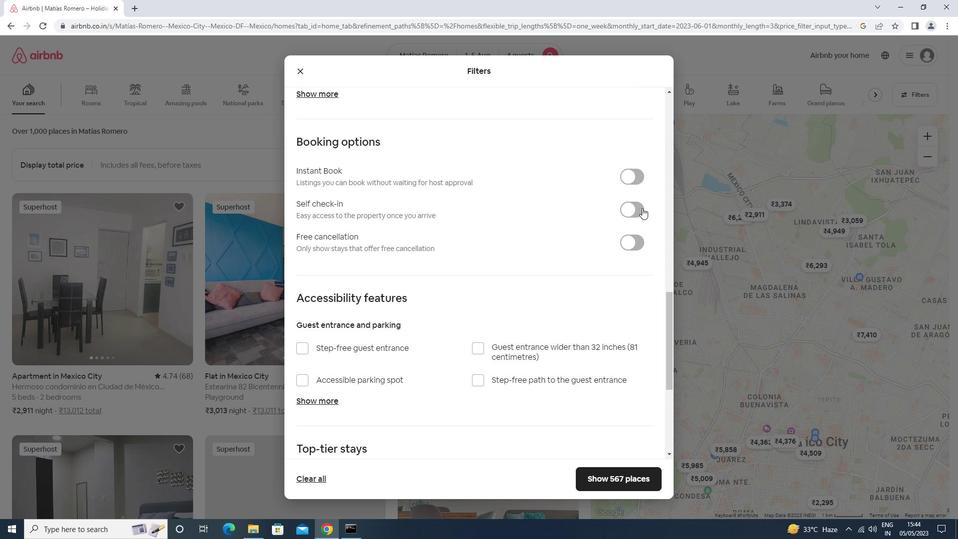 
Action: Mouse pressed left at (632, 206)
Screenshot: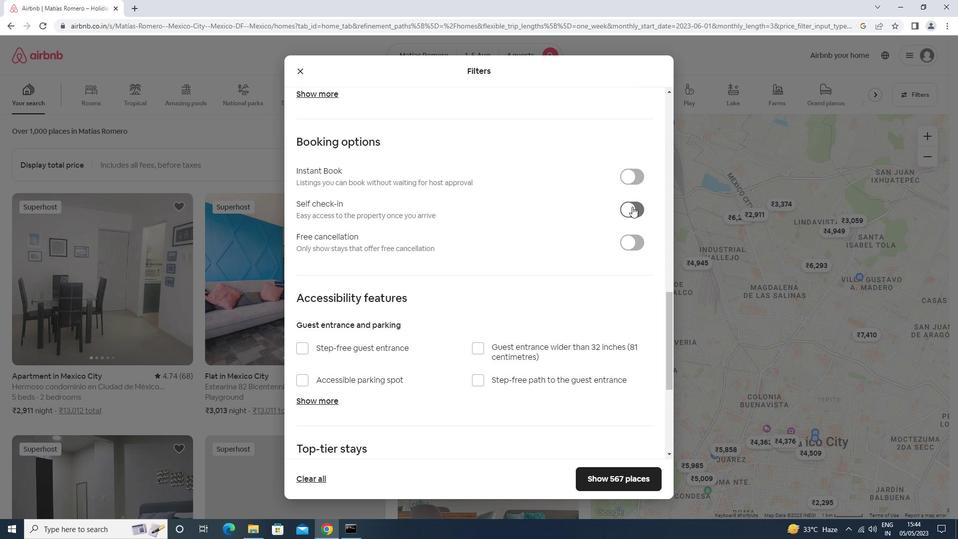 
Action: Mouse moved to (629, 207)
Screenshot: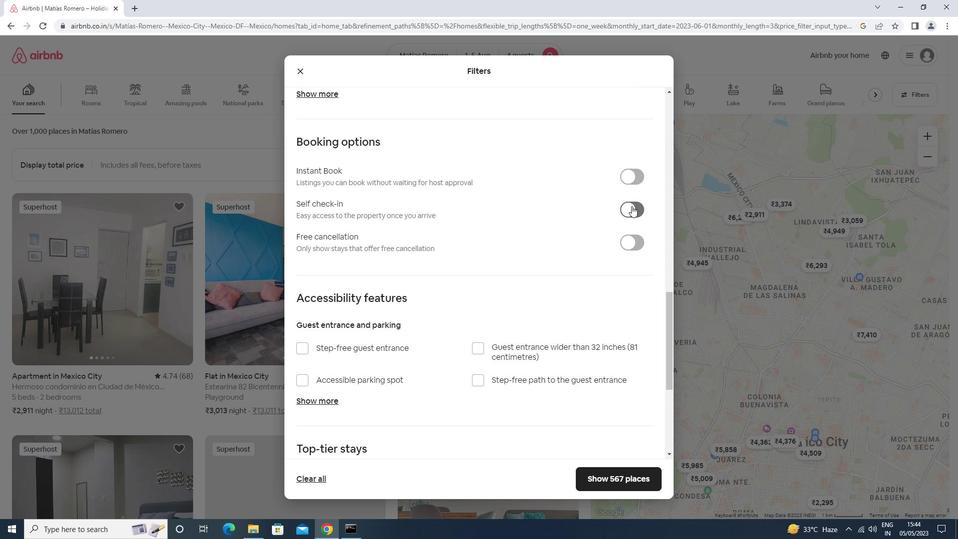 
Action: Mouse scrolled (629, 207) with delta (0, 0)
Screenshot: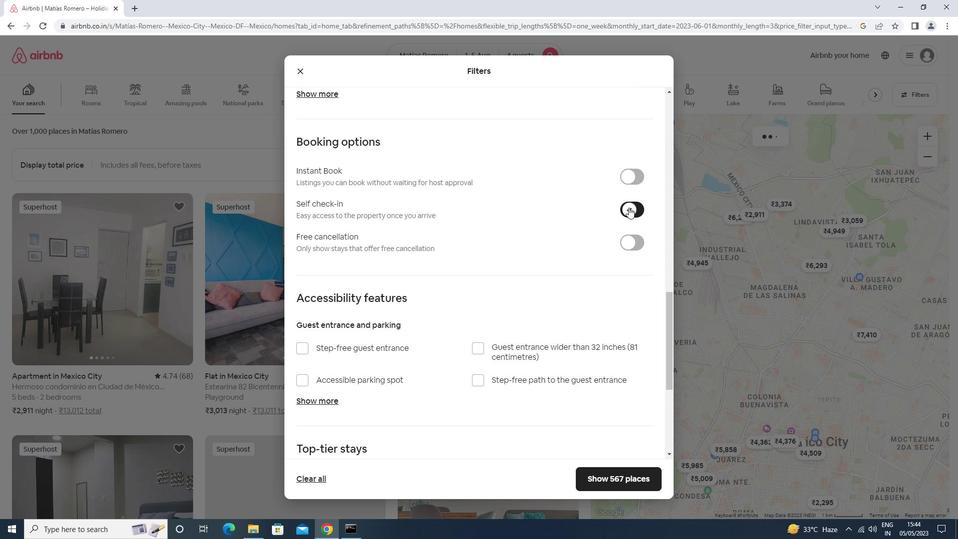 
Action: Mouse scrolled (629, 207) with delta (0, 0)
Screenshot: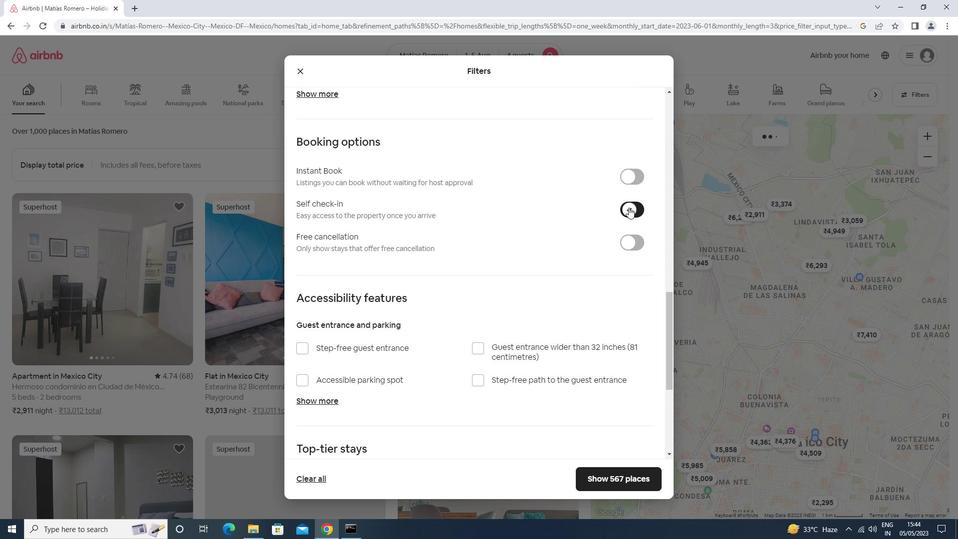 
Action: Mouse moved to (629, 207)
Screenshot: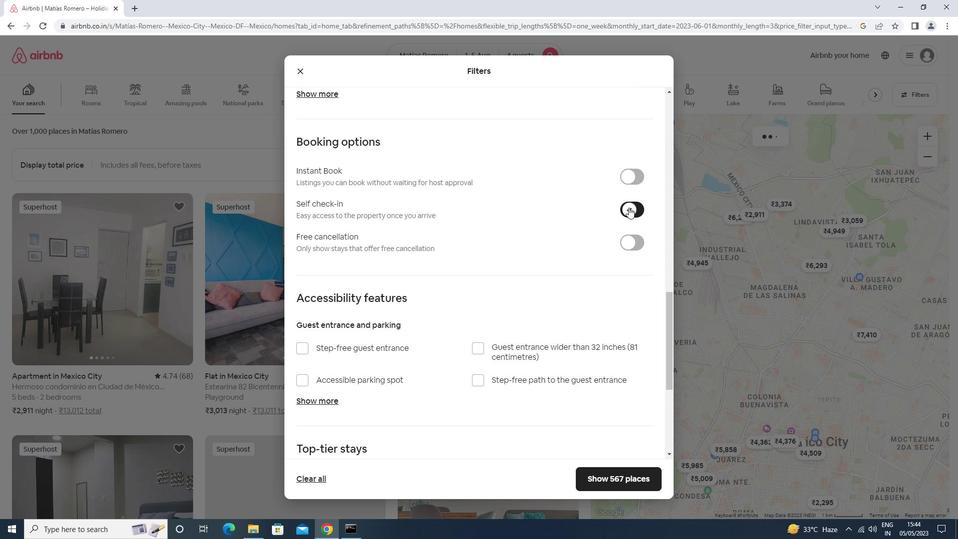 
Action: Mouse scrolled (629, 207) with delta (0, 0)
Screenshot: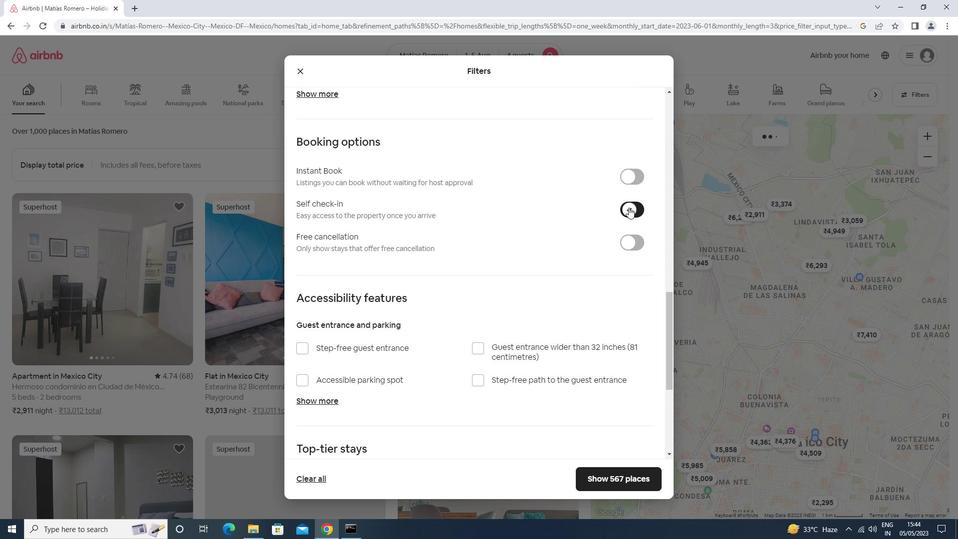 
Action: Mouse moved to (628, 207)
Screenshot: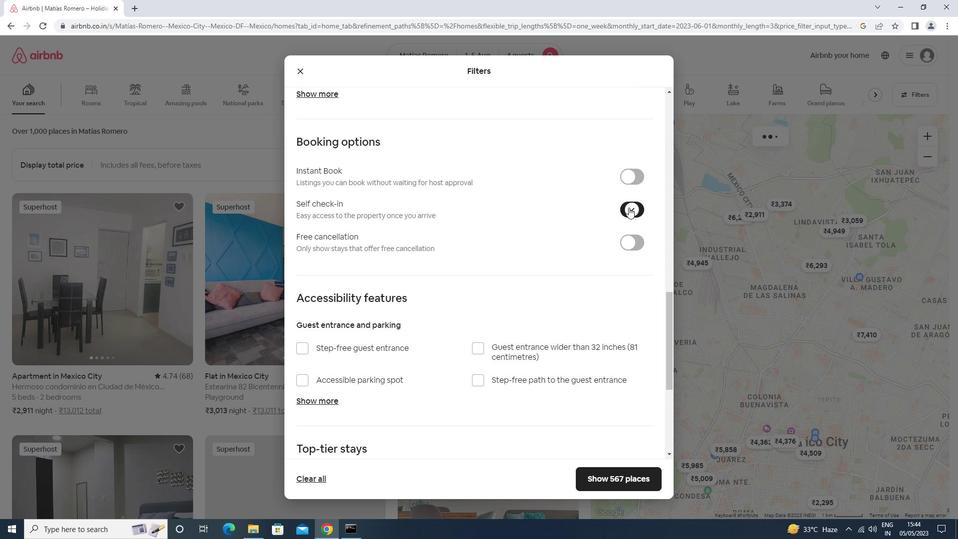 
Action: Mouse scrolled (628, 207) with delta (0, 0)
Screenshot: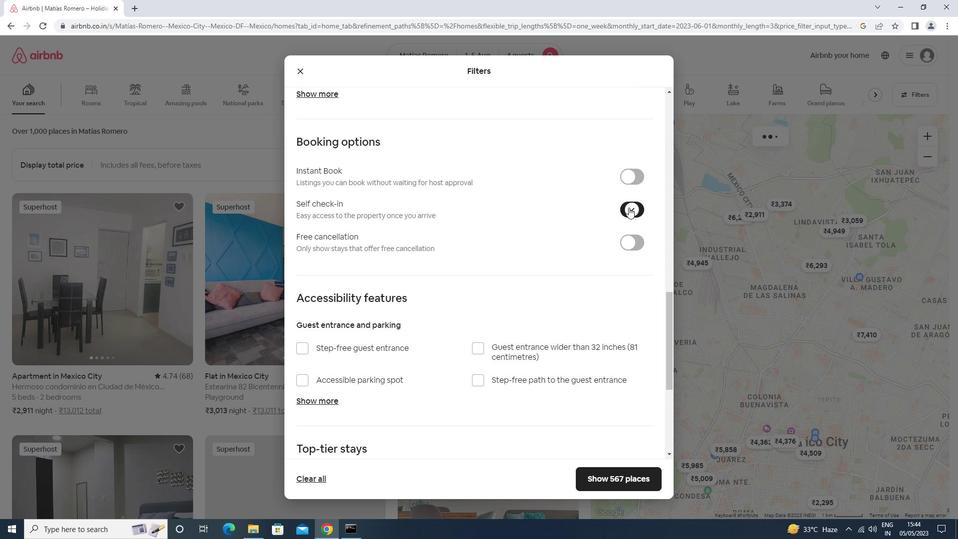
Action: Mouse moved to (625, 207)
Screenshot: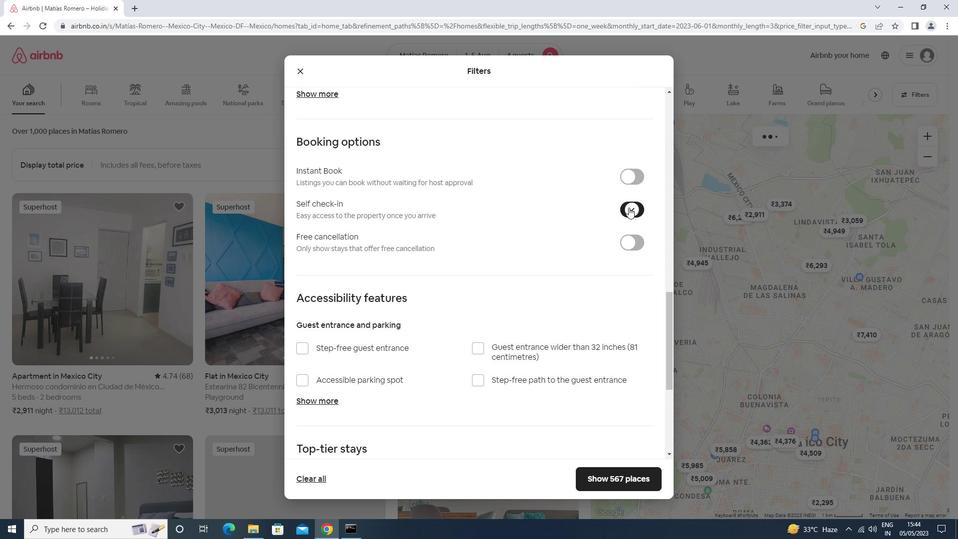 
Action: Mouse scrolled (625, 207) with delta (0, 0)
Screenshot: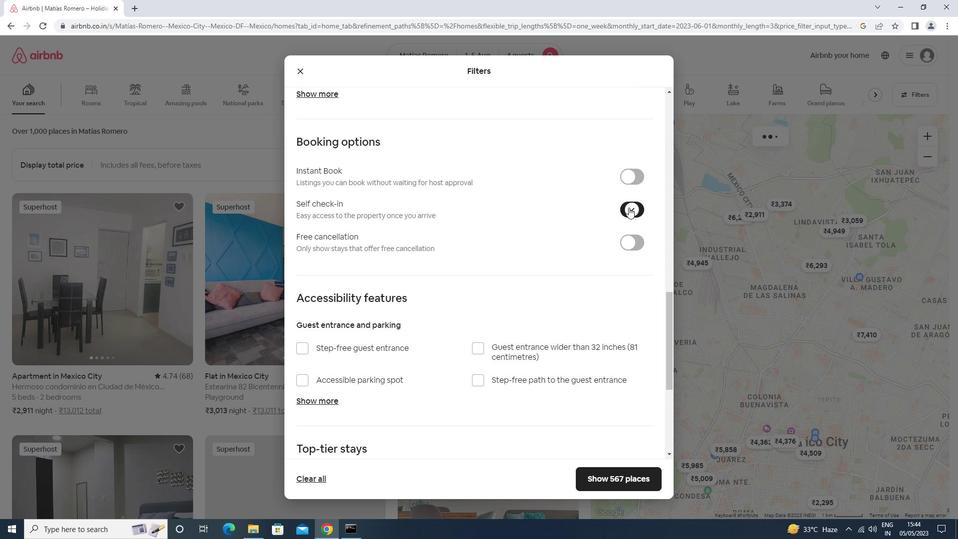 
Action: Mouse moved to (624, 207)
Screenshot: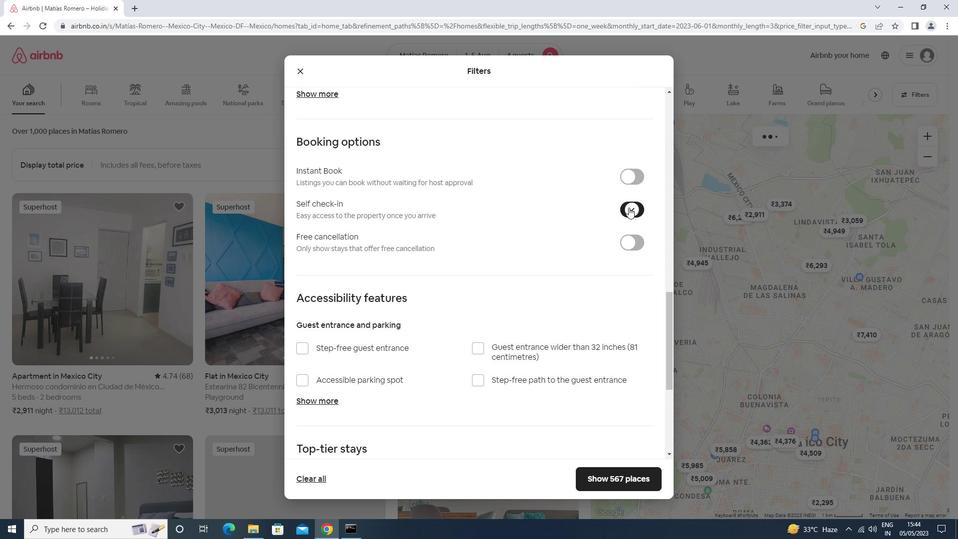 
Action: Mouse scrolled (624, 207) with delta (0, 0)
Screenshot: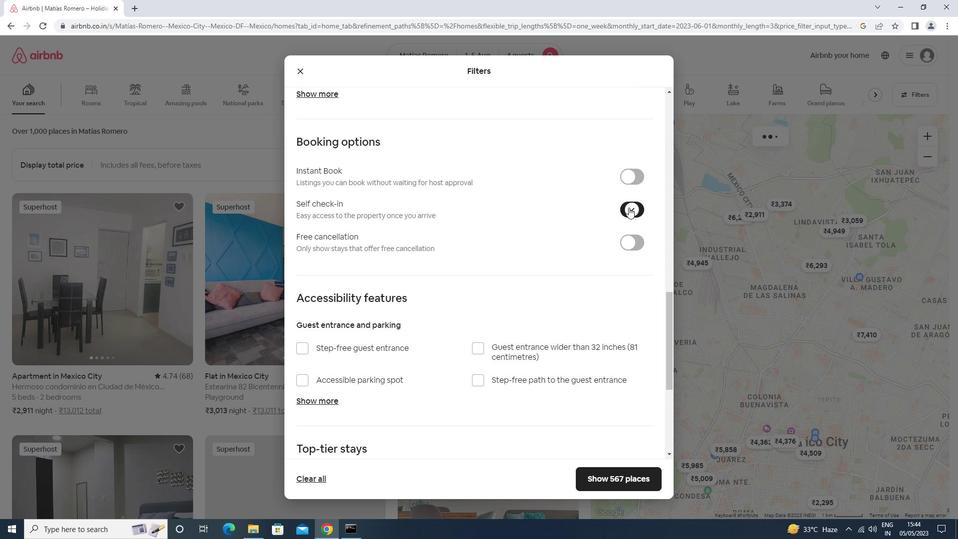 
Action: Mouse moved to (550, 247)
Screenshot: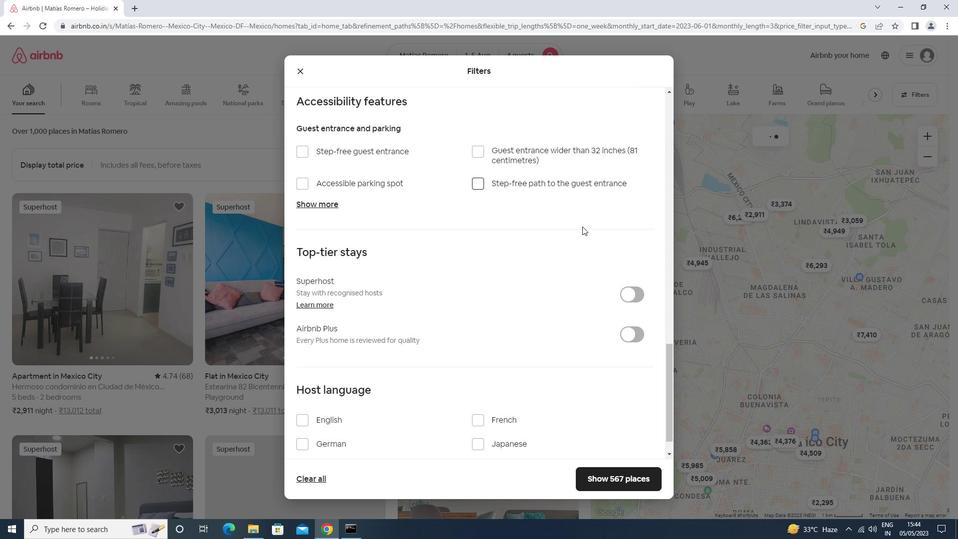 
Action: Mouse scrolled (550, 247) with delta (0, 0)
Screenshot: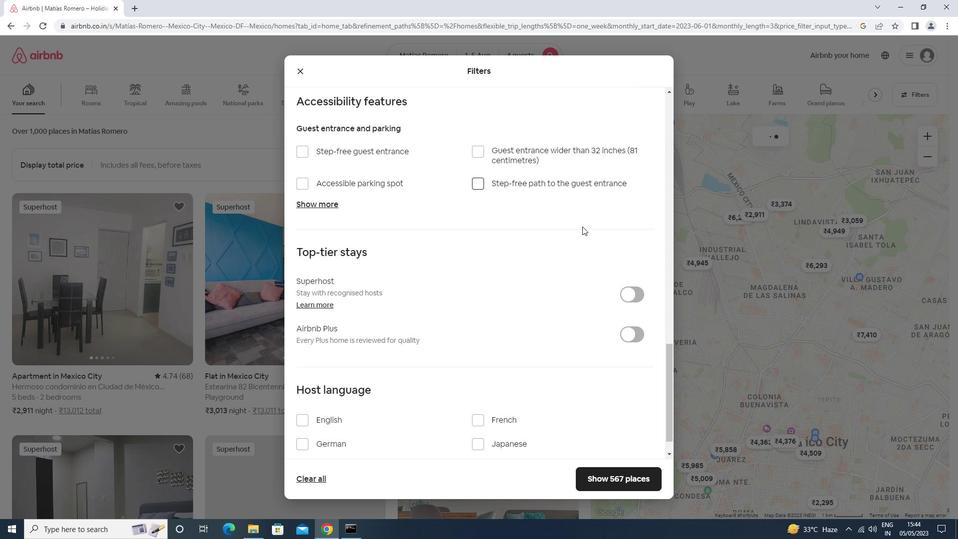 
Action: Mouse moved to (543, 258)
Screenshot: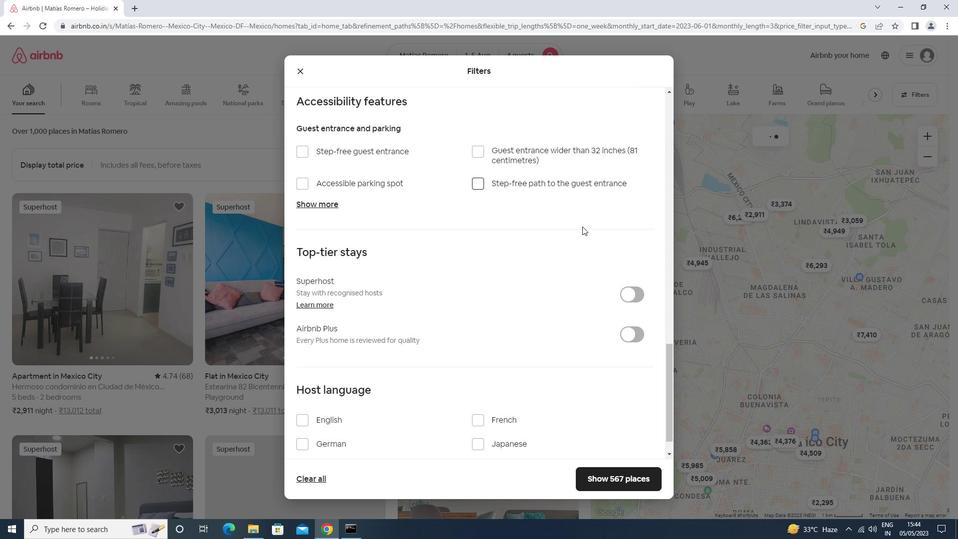 
Action: Mouse scrolled (543, 257) with delta (0, 0)
Screenshot: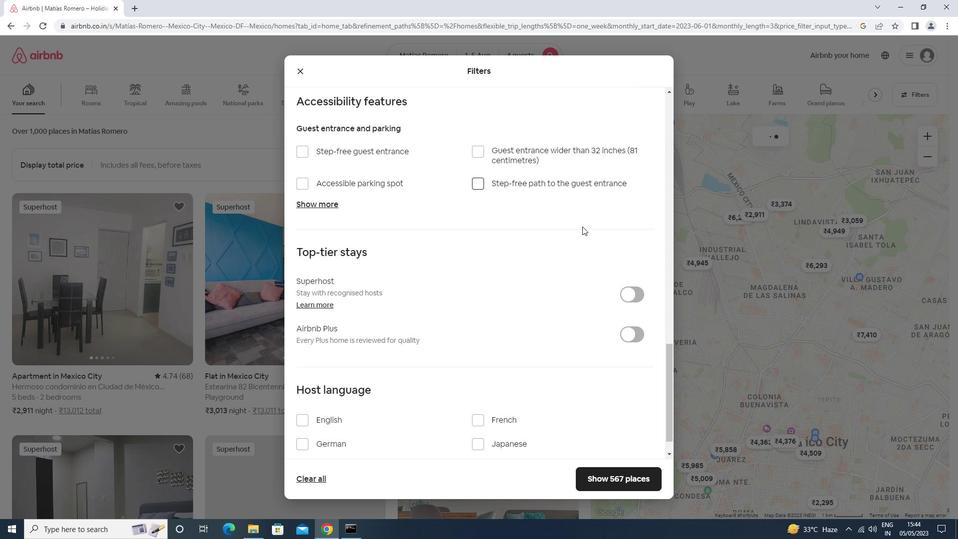 
Action: Mouse moved to (540, 262)
Screenshot: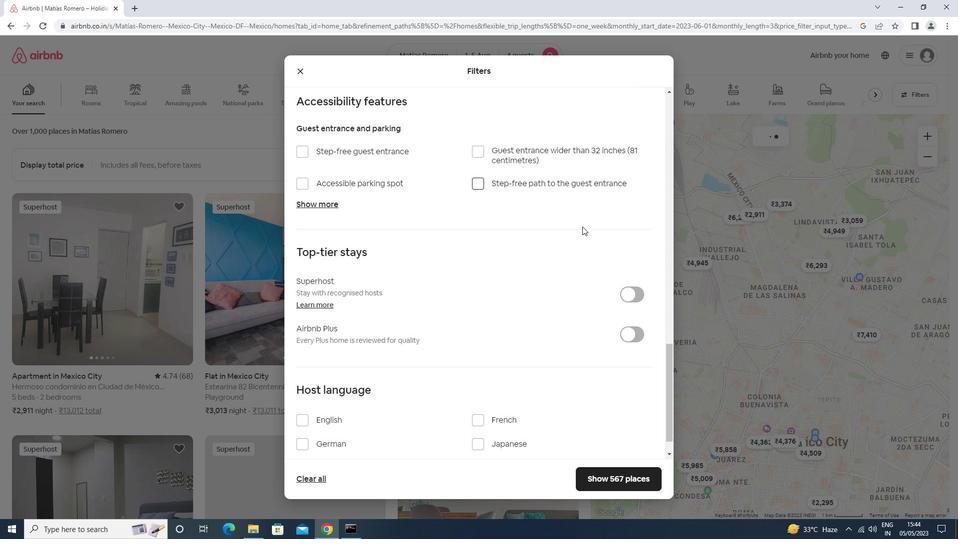 
Action: Mouse scrolled (540, 261) with delta (0, 0)
Screenshot: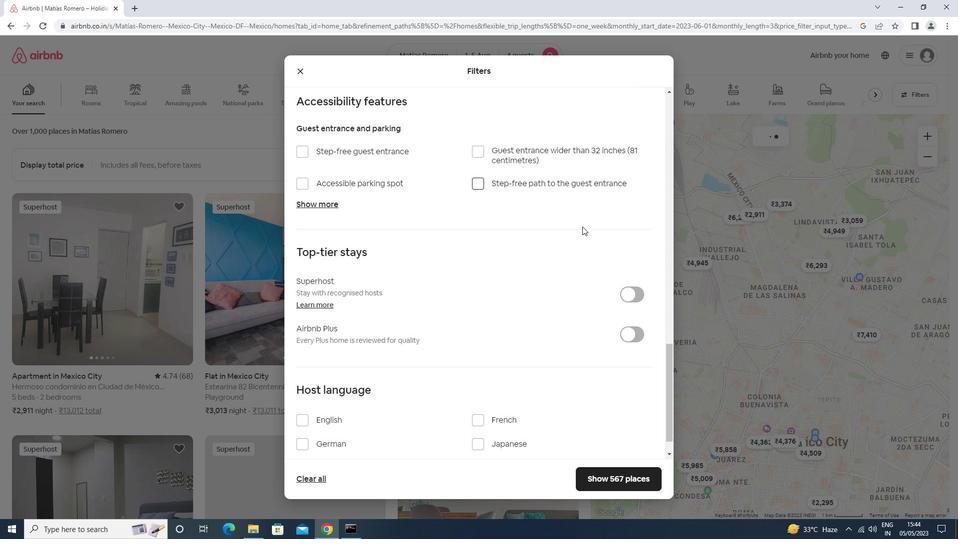 
Action: Mouse moved to (538, 264)
Screenshot: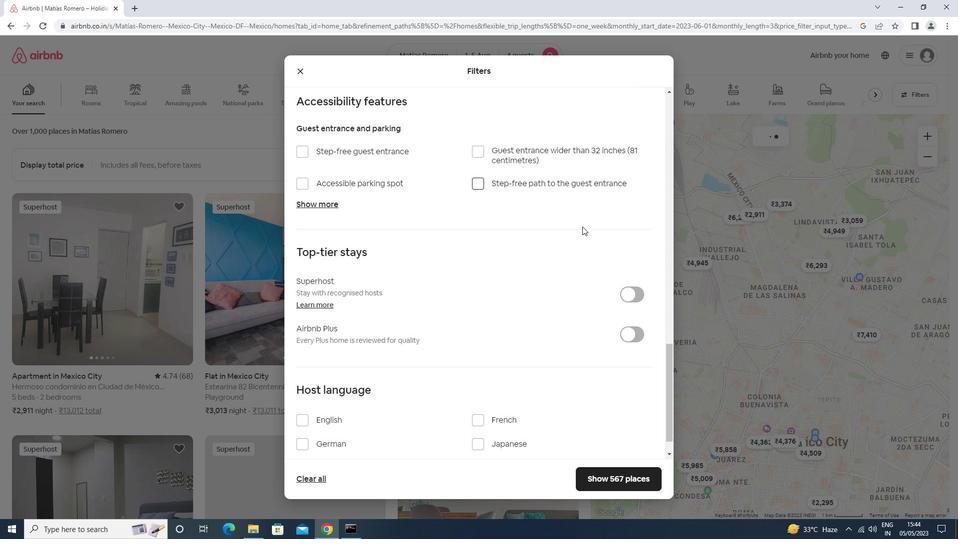 
Action: Mouse scrolled (538, 263) with delta (0, 0)
Screenshot: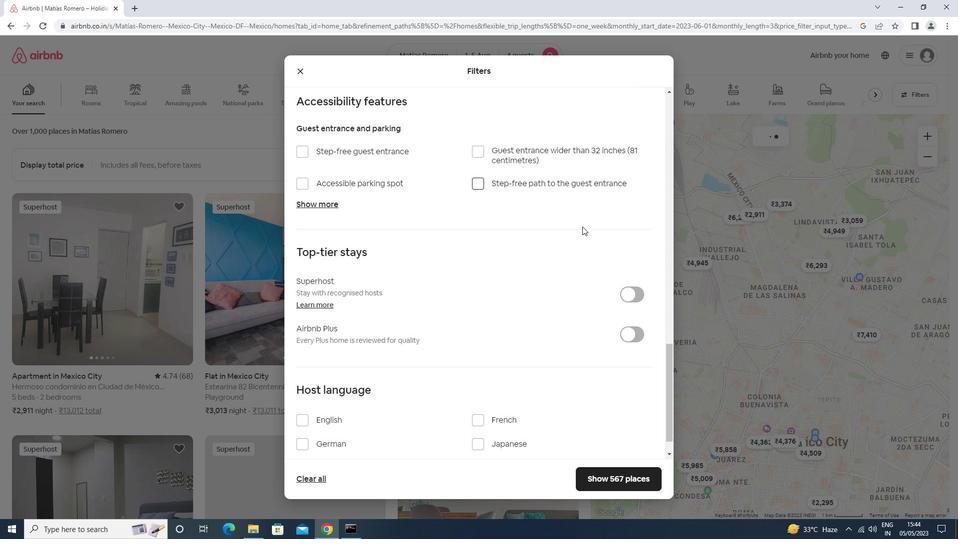 
Action: Mouse moved to (537, 265)
Screenshot: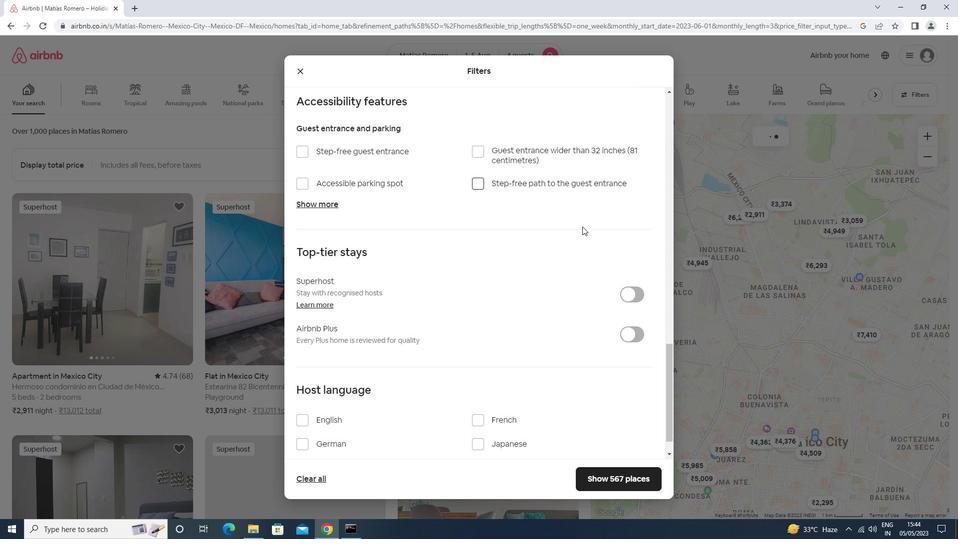 
Action: Mouse scrolled (537, 265) with delta (0, 0)
Screenshot: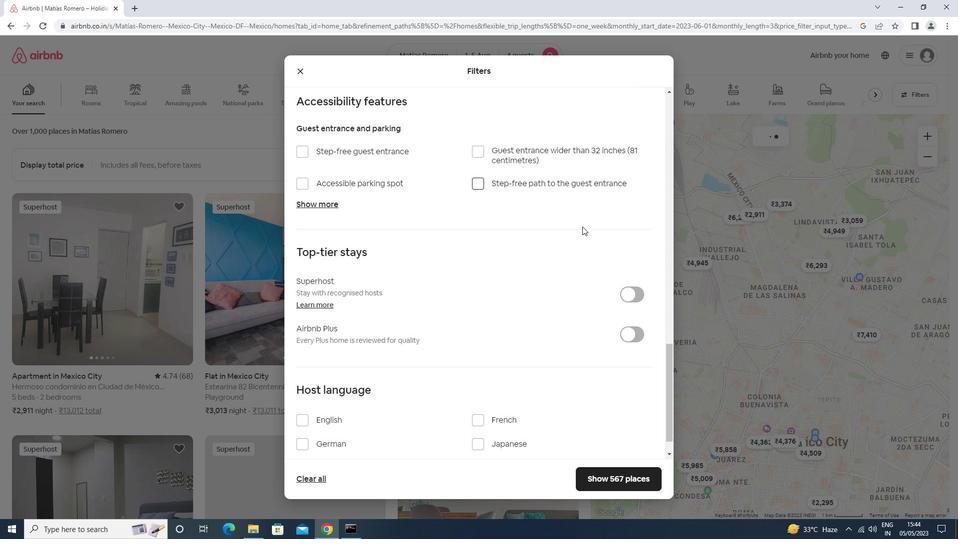 
Action: Mouse moved to (530, 273)
Screenshot: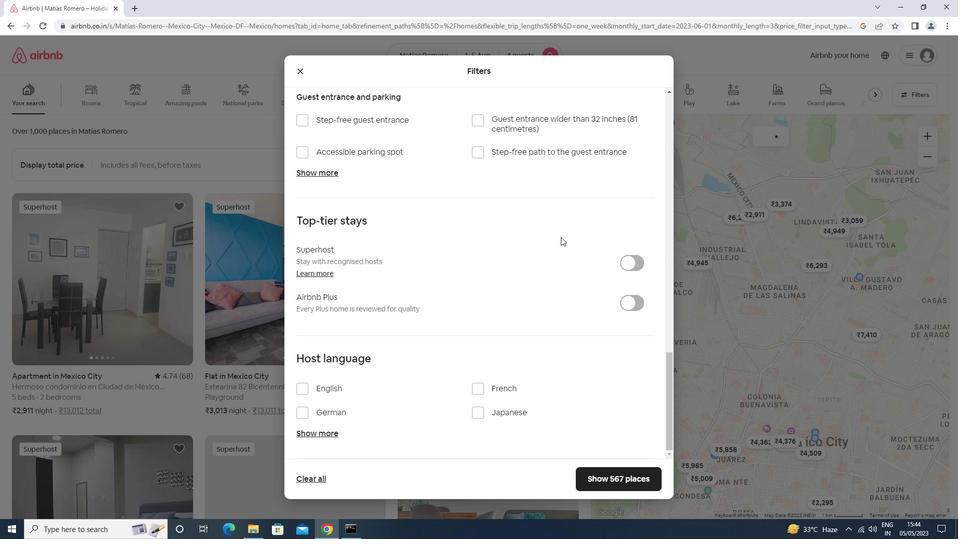 
Action: Mouse scrolled (530, 272) with delta (0, 0)
Screenshot: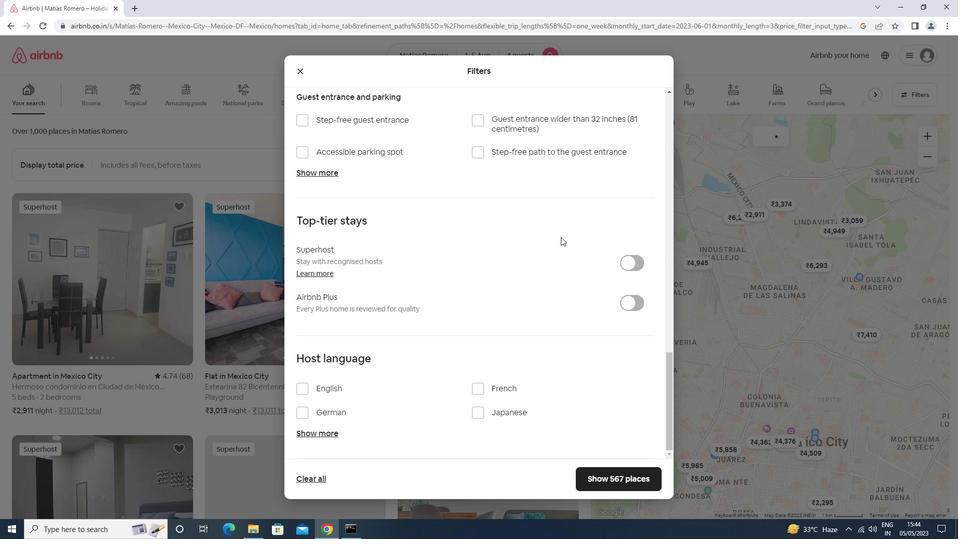 
Action: Mouse moved to (321, 382)
Screenshot: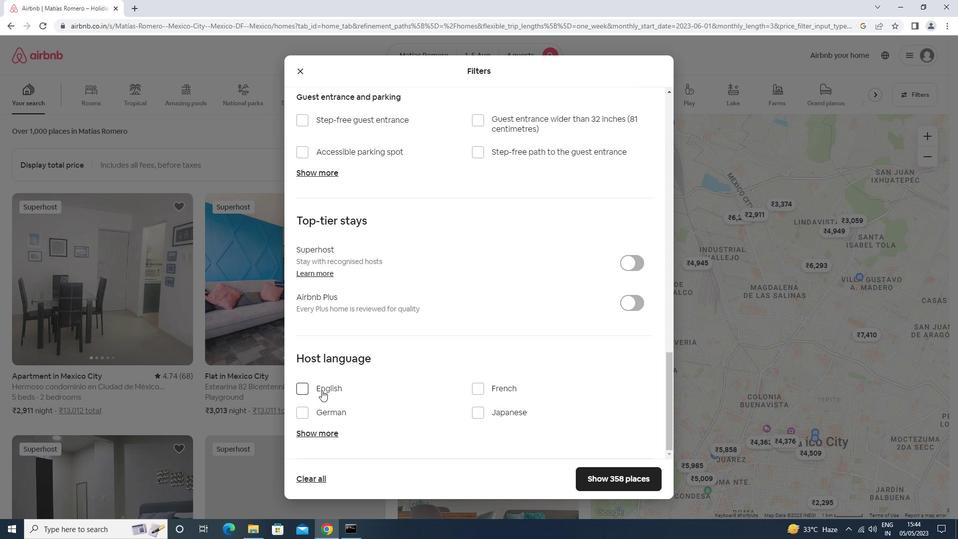 
Action: Mouse pressed left at (321, 382)
Screenshot: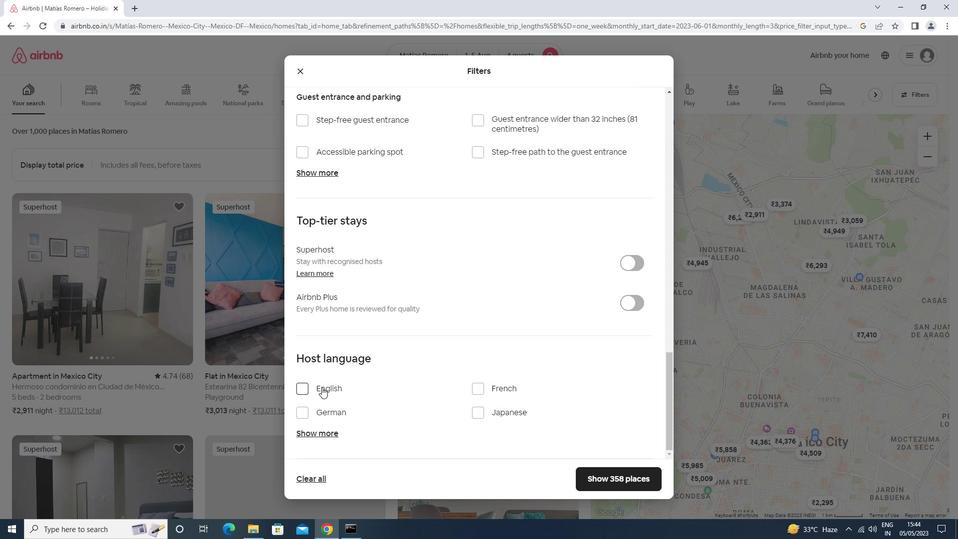 
Action: Mouse moved to (629, 472)
Screenshot: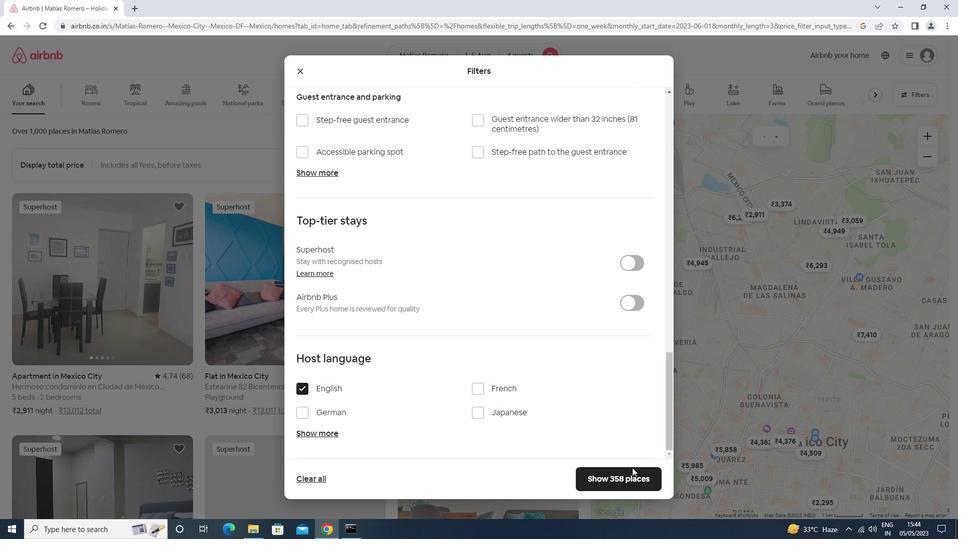 
Action: Mouse pressed left at (629, 472)
Screenshot: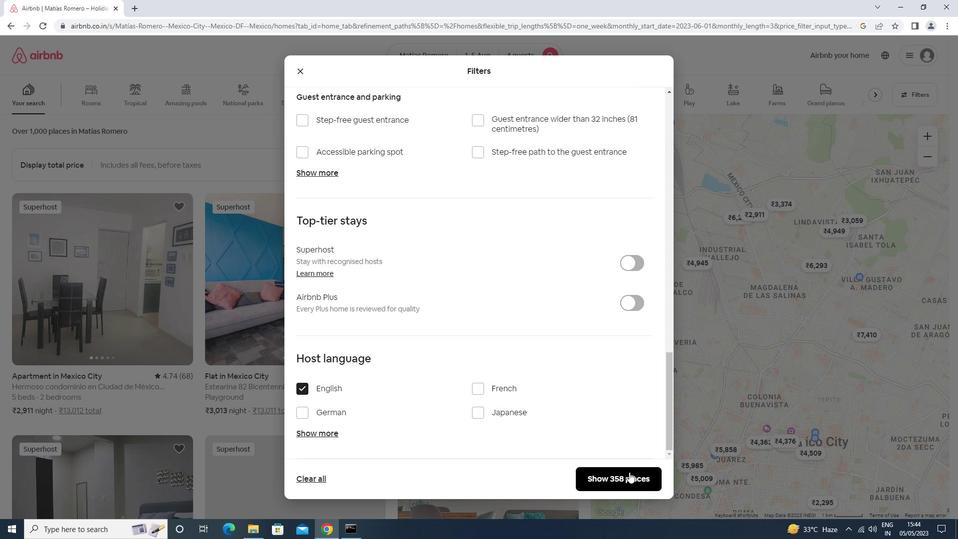 
